 Task: Create a due date automation trigger when advanced on, 2 days after a card is due add fields without custom field "Resume" set to a date in this month at 11:00 AM.
Action: Mouse moved to (1108, 325)
Screenshot: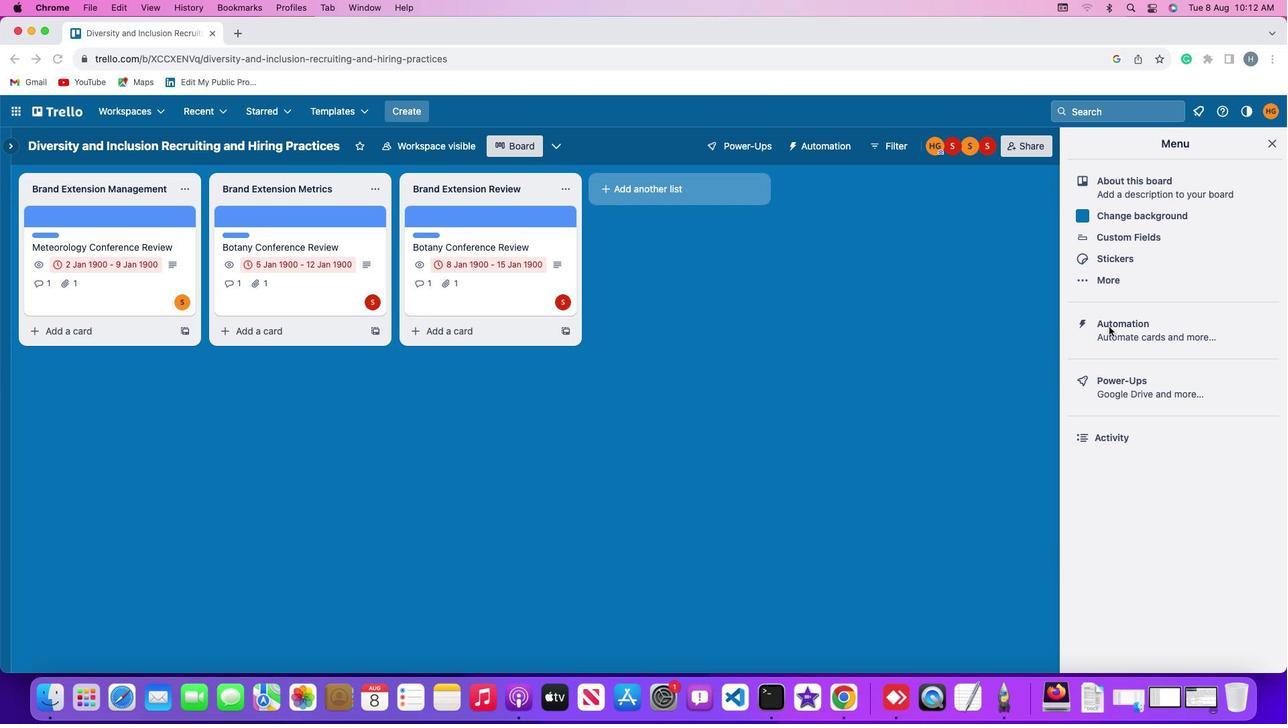 
Action: Mouse pressed left at (1108, 325)
Screenshot: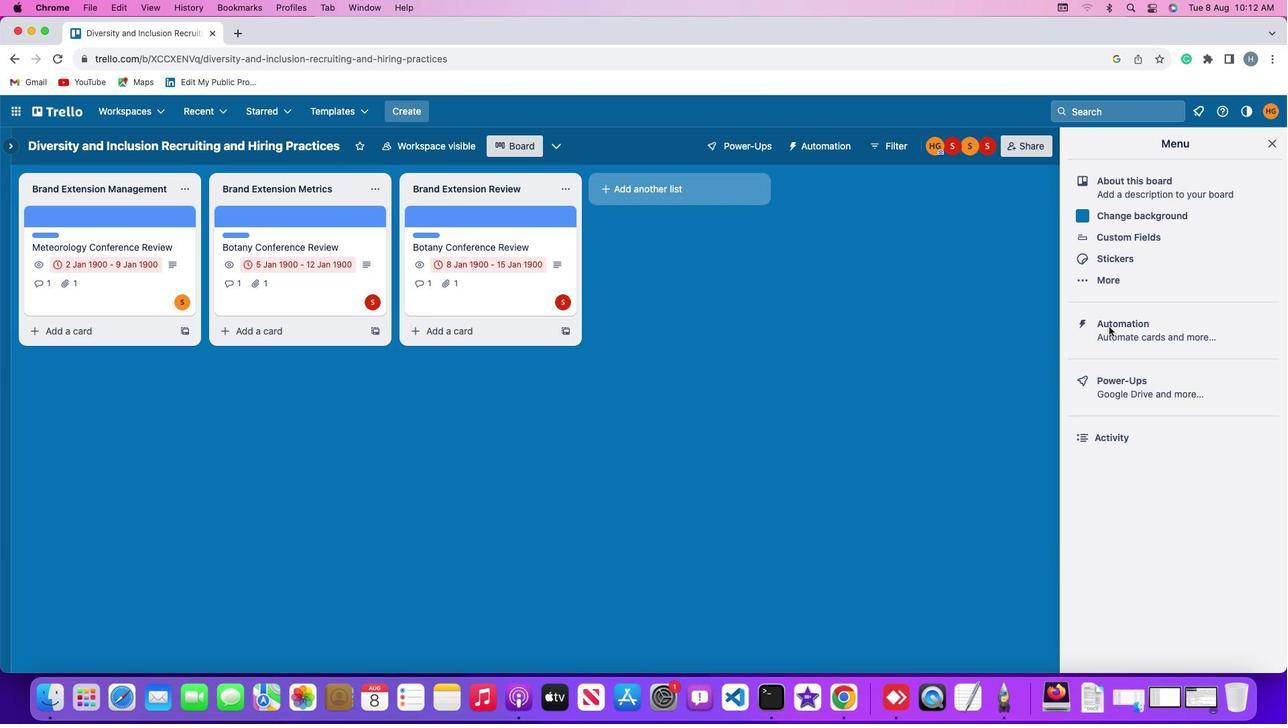 
Action: Mouse pressed left at (1108, 325)
Screenshot: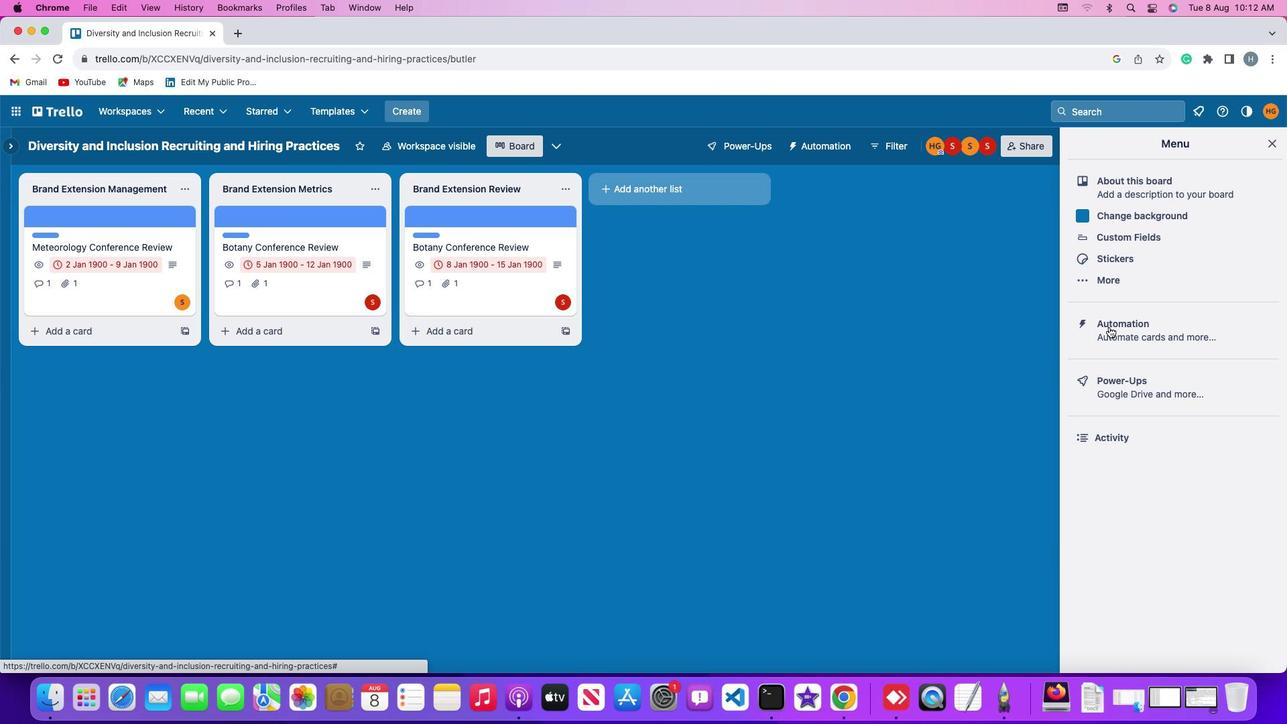 
Action: Mouse moved to (89, 310)
Screenshot: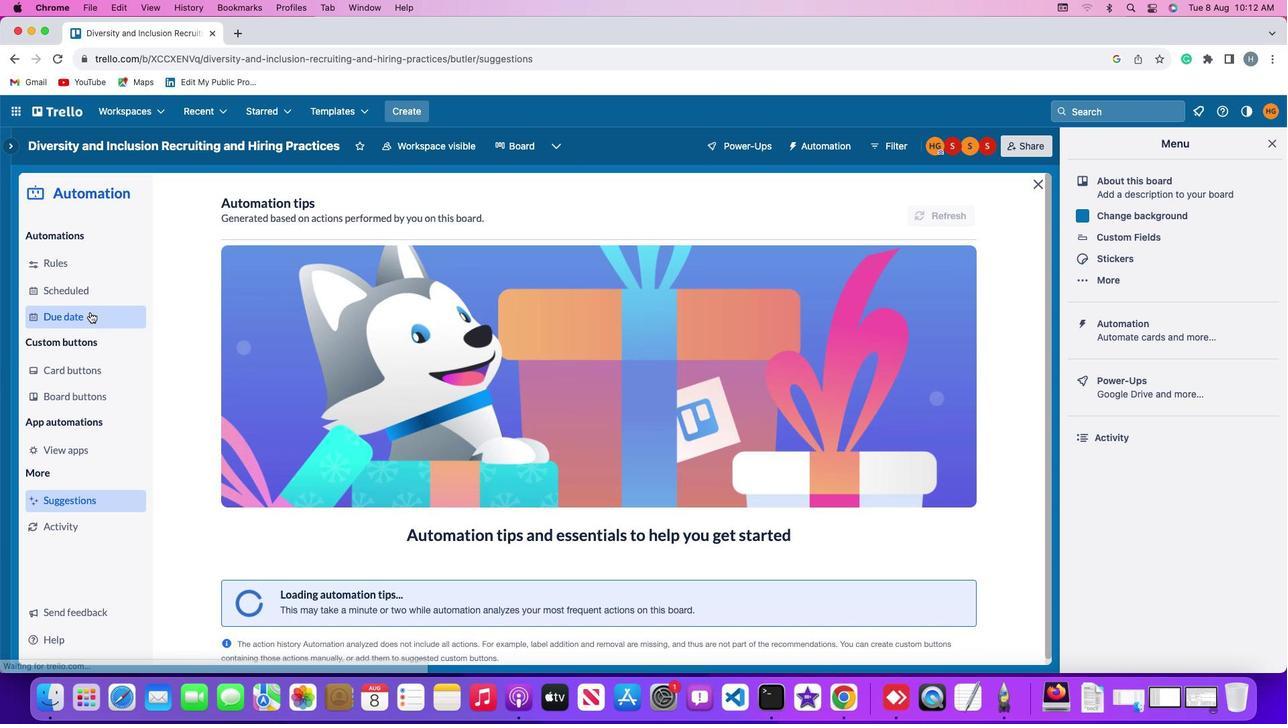 
Action: Mouse pressed left at (89, 310)
Screenshot: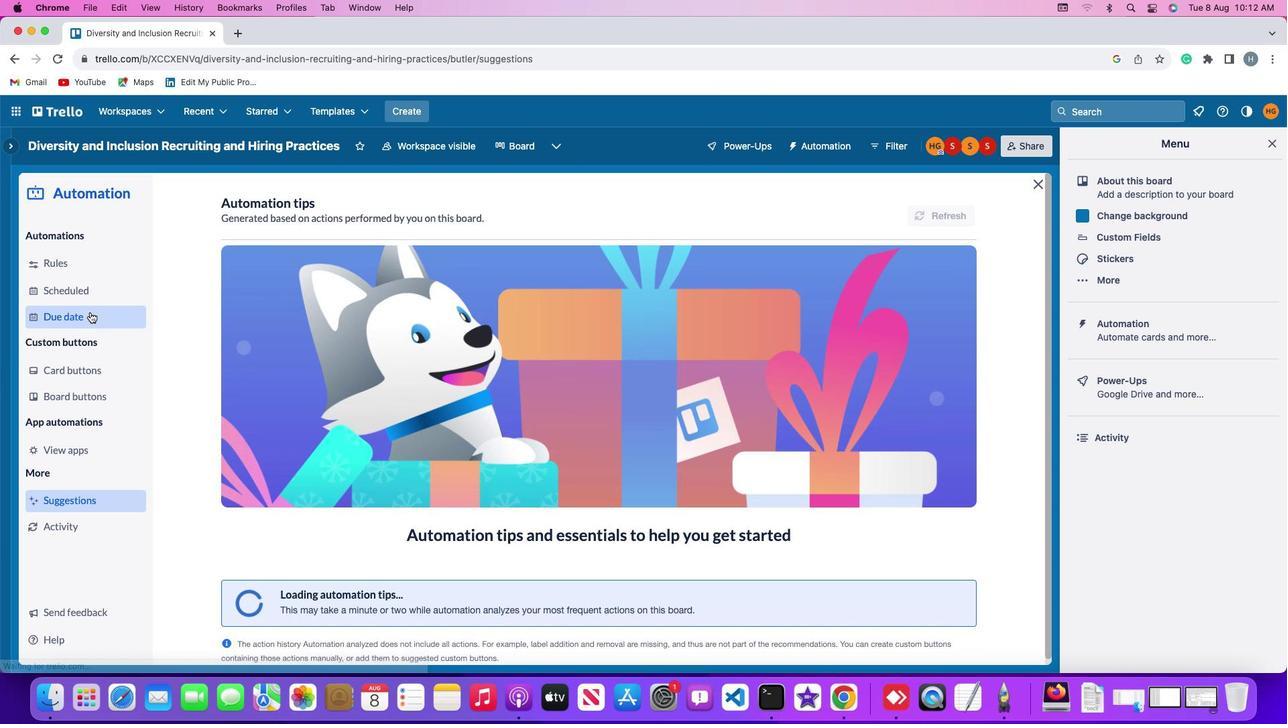 
Action: Mouse moved to (914, 204)
Screenshot: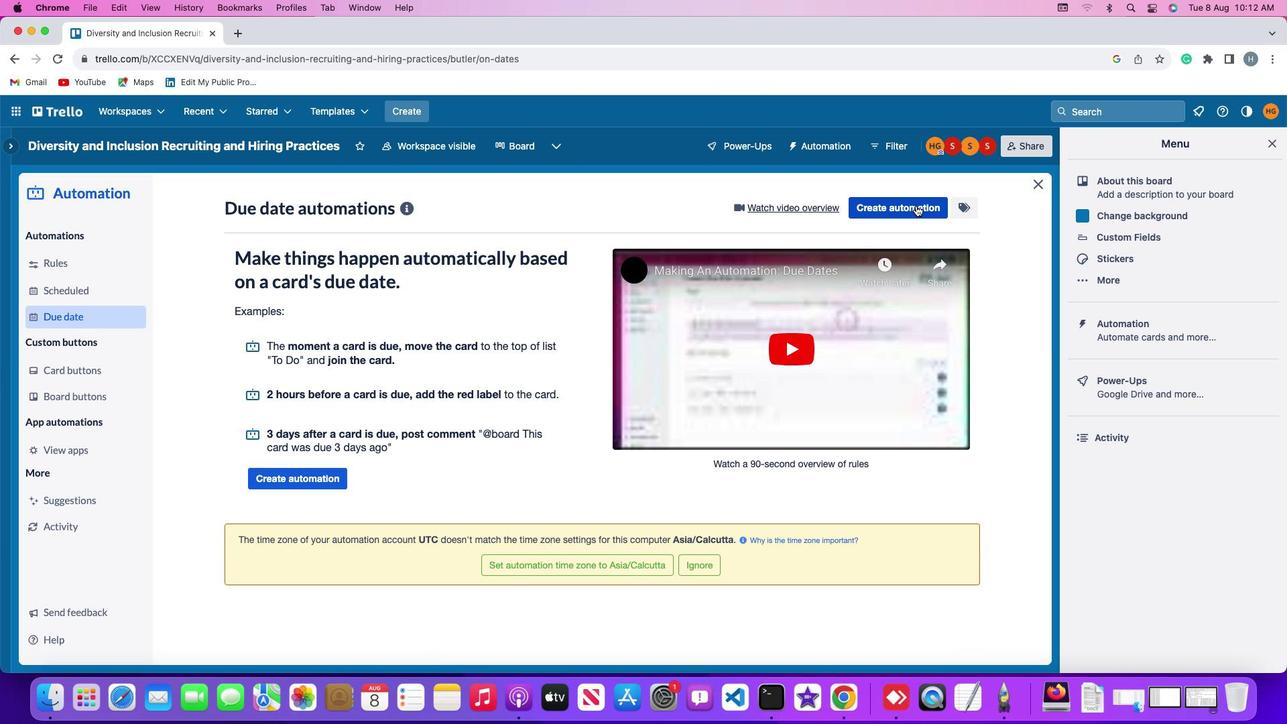 
Action: Mouse pressed left at (914, 204)
Screenshot: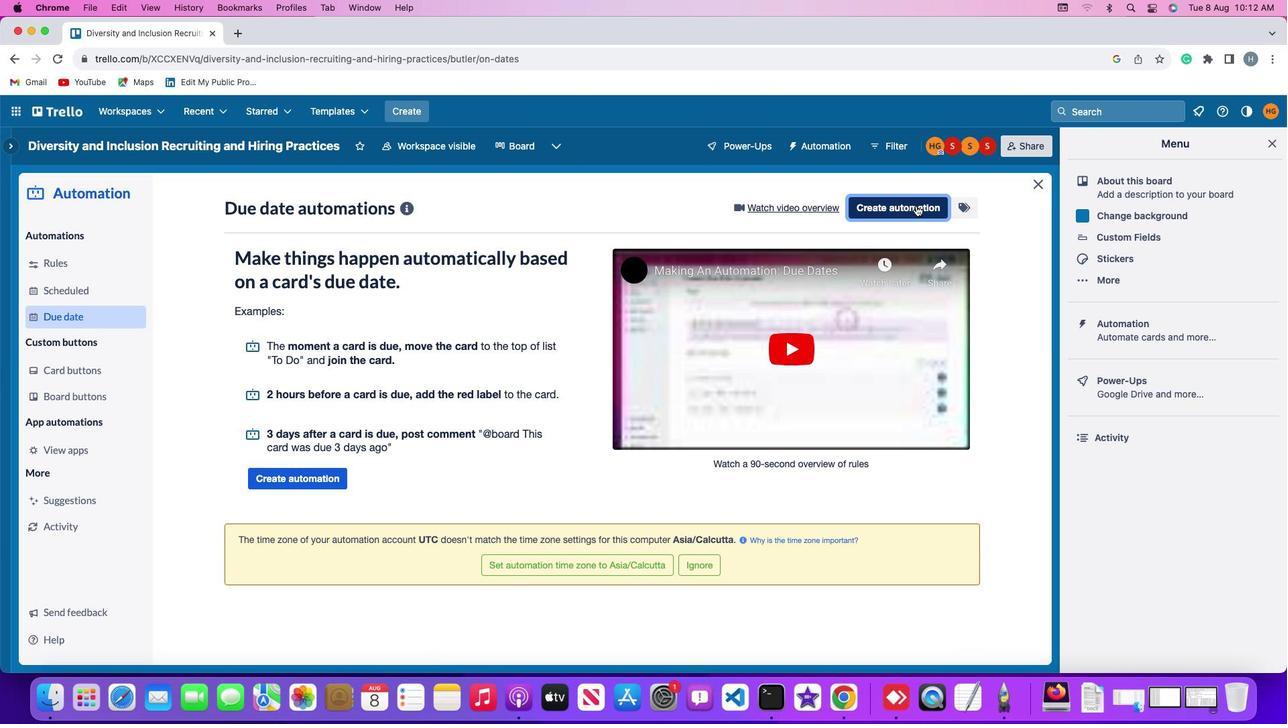 
Action: Mouse moved to (383, 335)
Screenshot: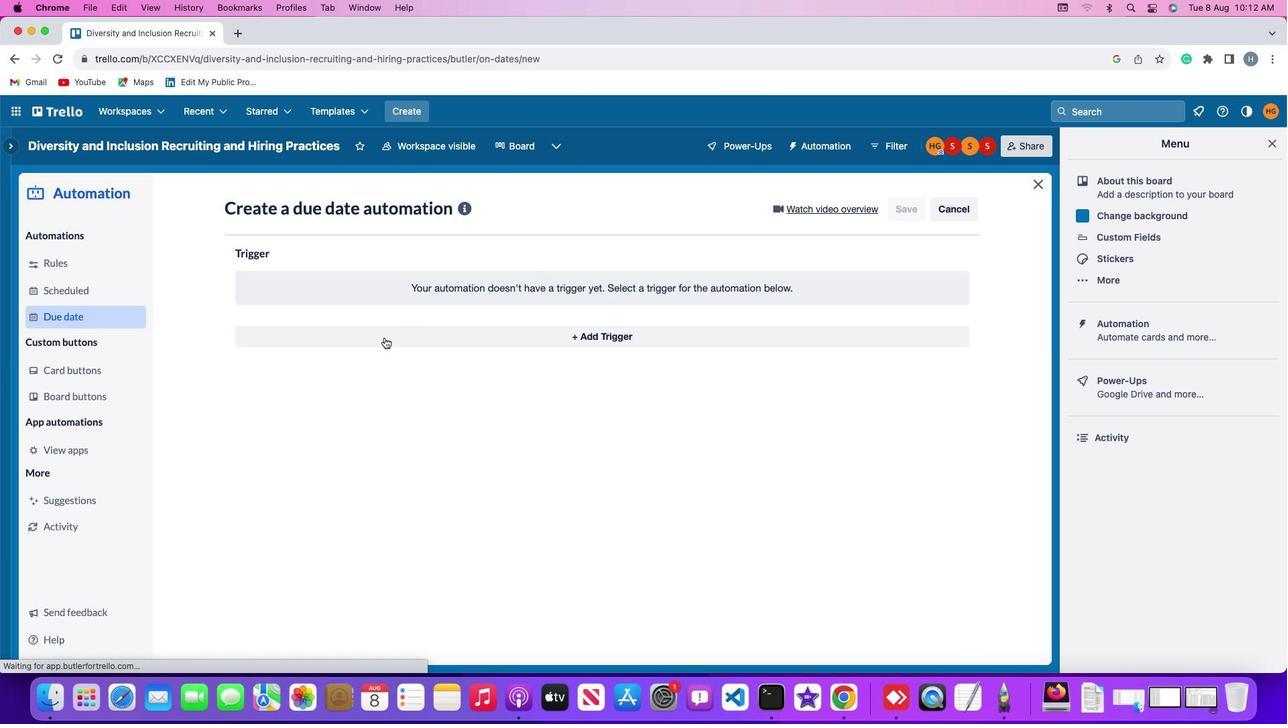 
Action: Mouse pressed left at (383, 335)
Screenshot: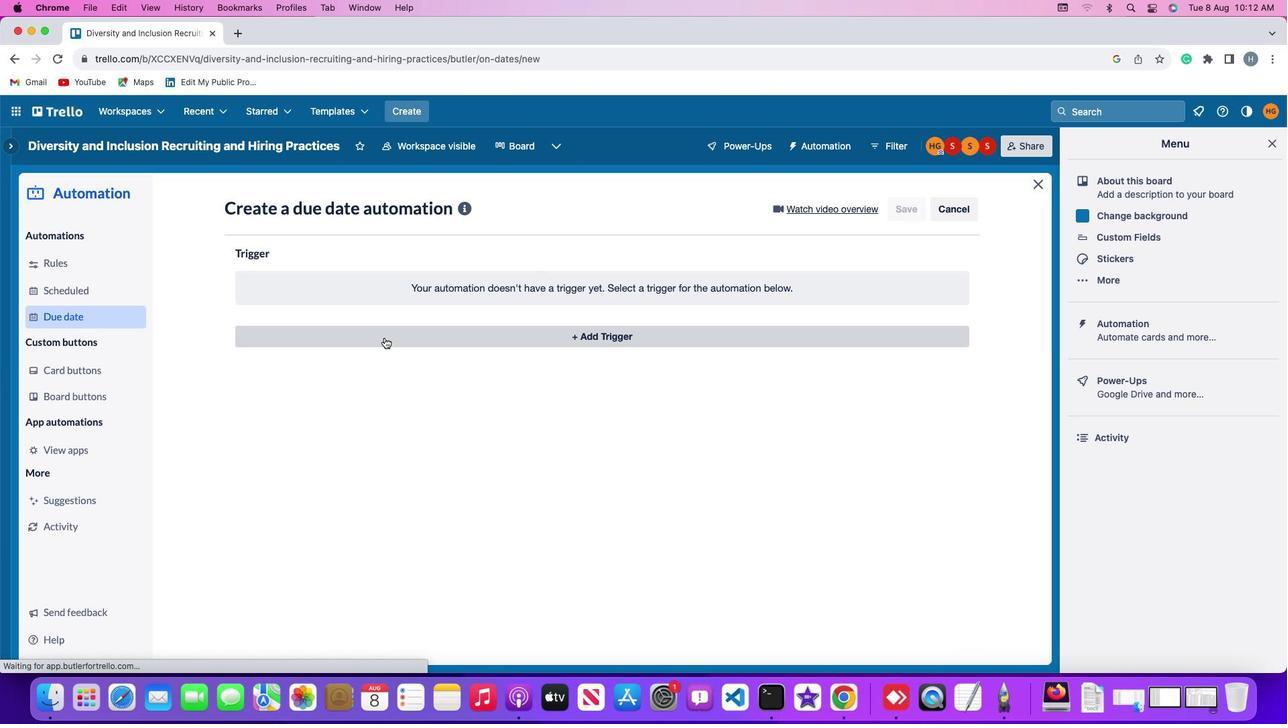 
Action: Mouse moved to (265, 537)
Screenshot: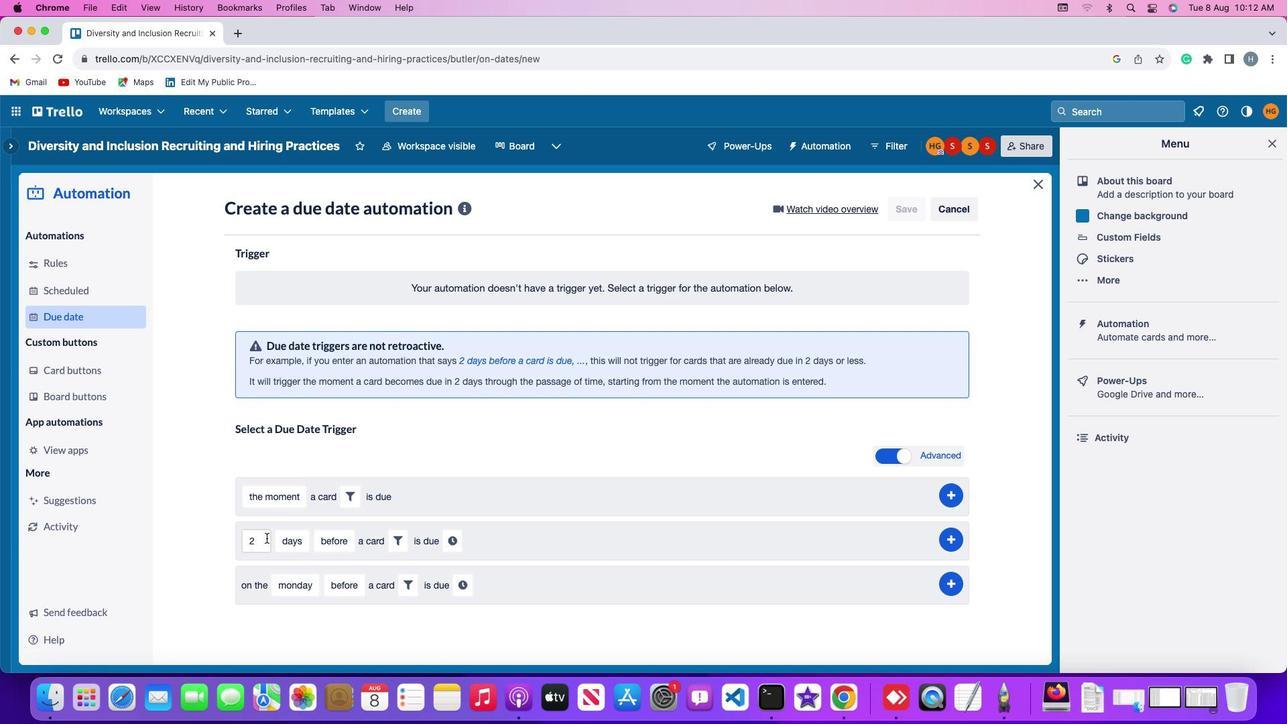 
Action: Mouse pressed left at (265, 537)
Screenshot: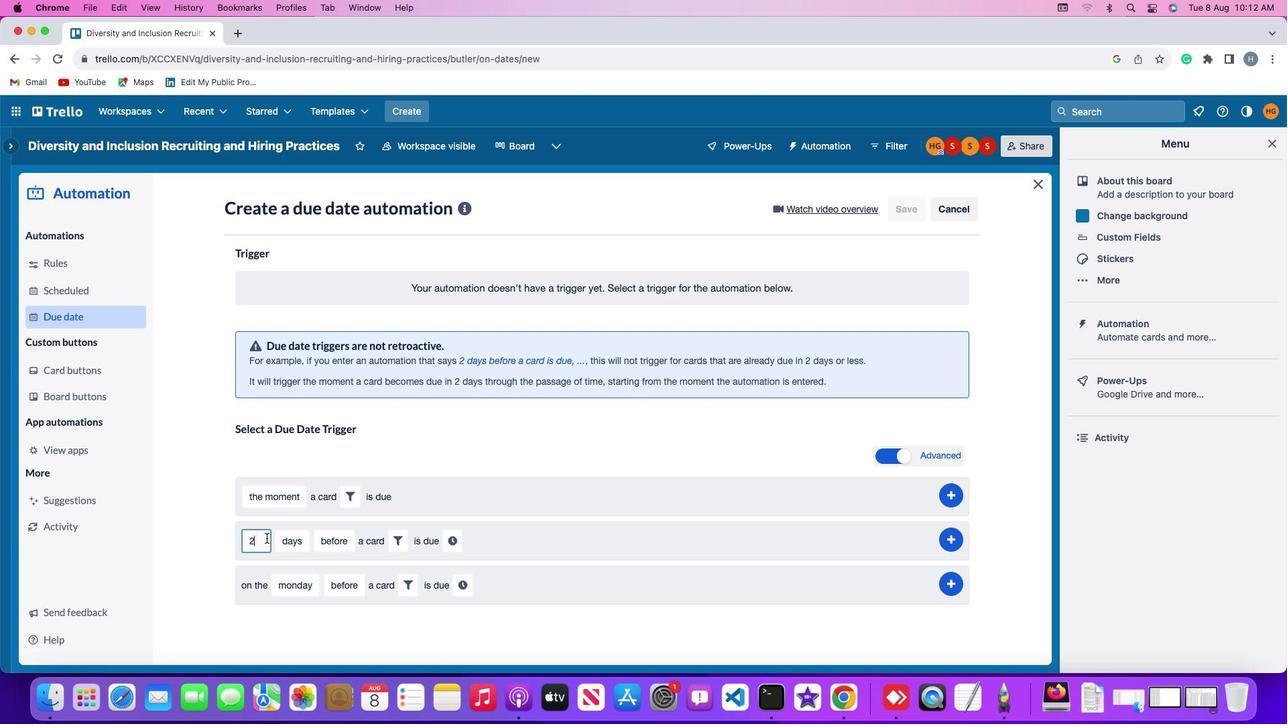 
Action: Key pressed Key.backspace'2'
Screenshot: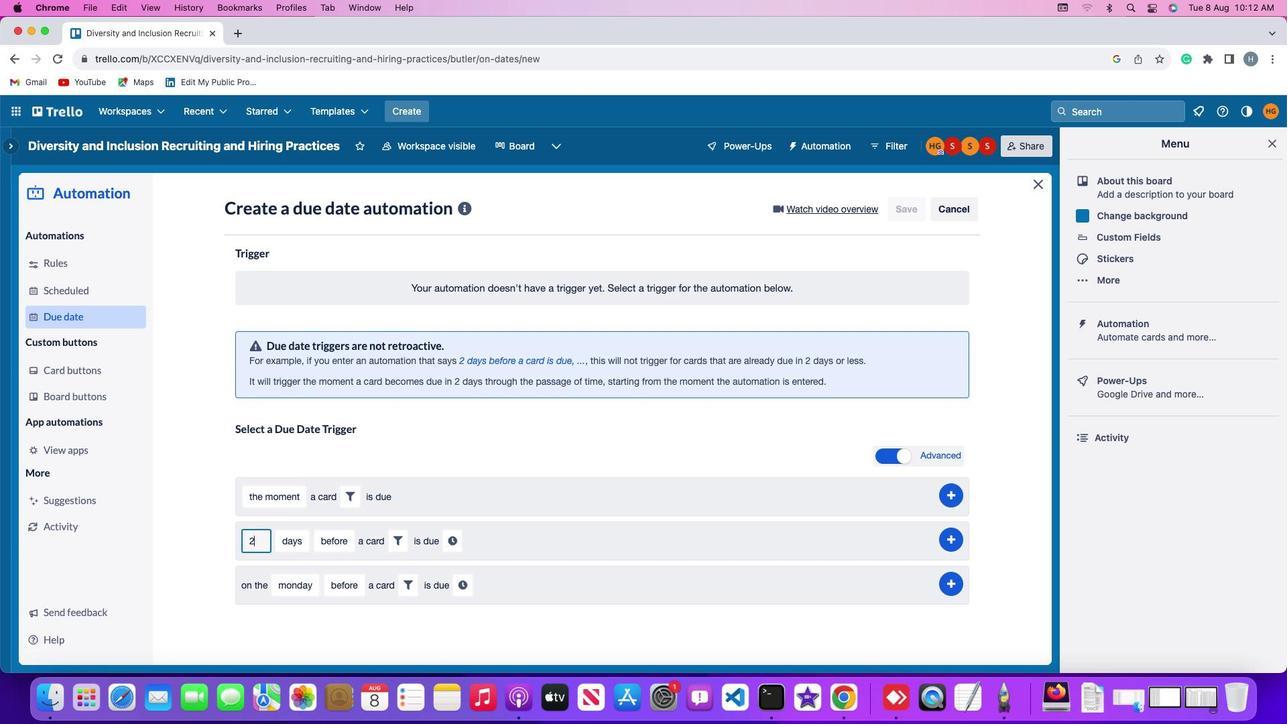 
Action: Mouse moved to (297, 543)
Screenshot: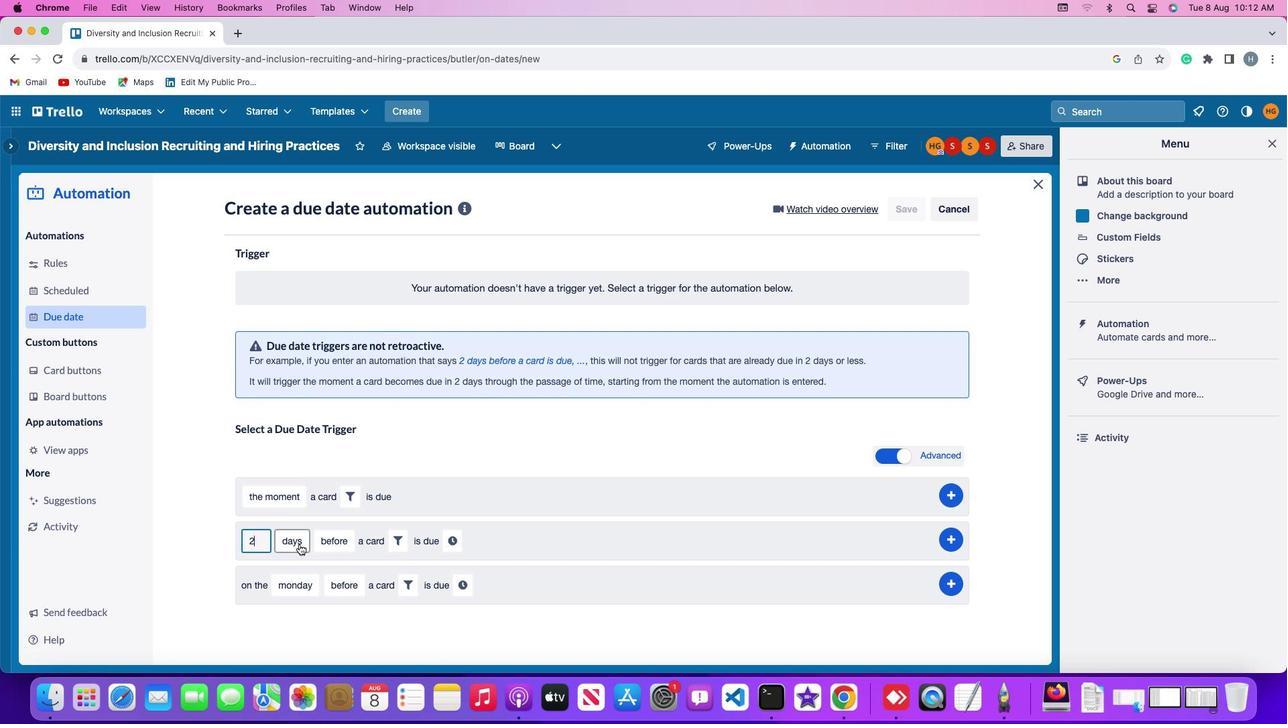 
Action: Mouse pressed left at (297, 543)
Screenshot: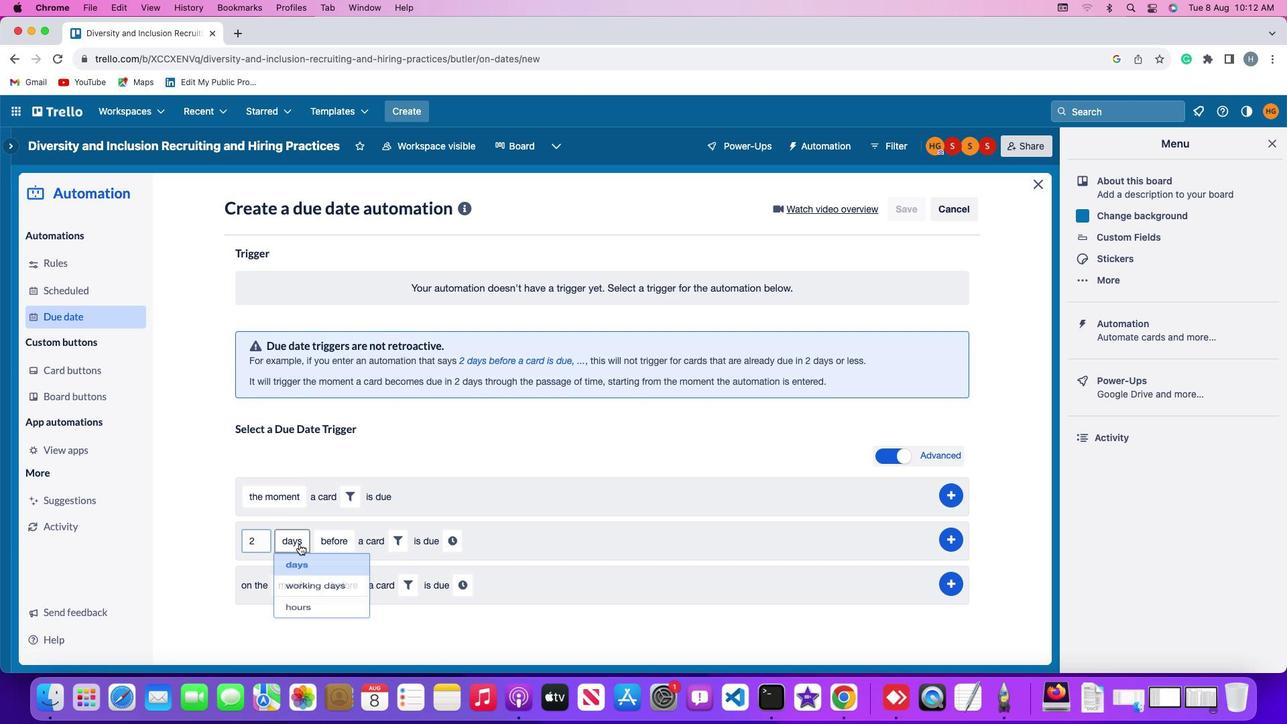 
Action: Mouse moved to (307, 571)
Screenshot: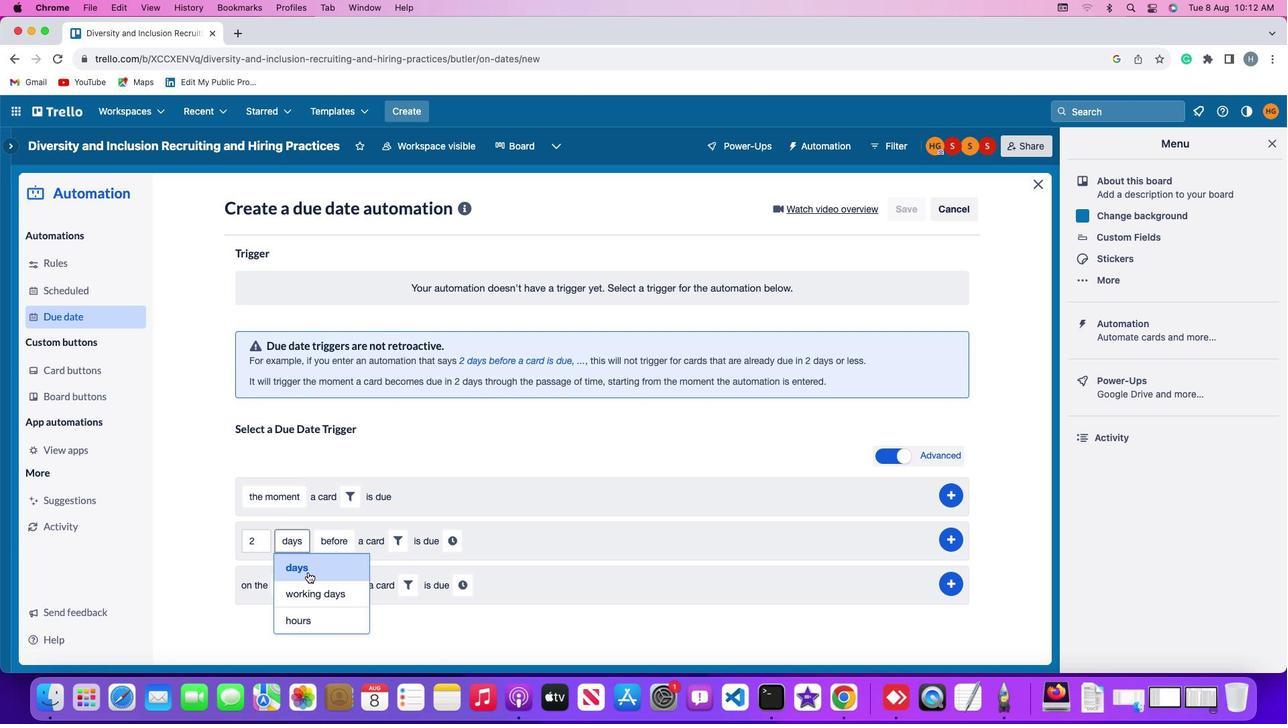 
Action: Mouse pressed left at (307, 571)
Screenshot: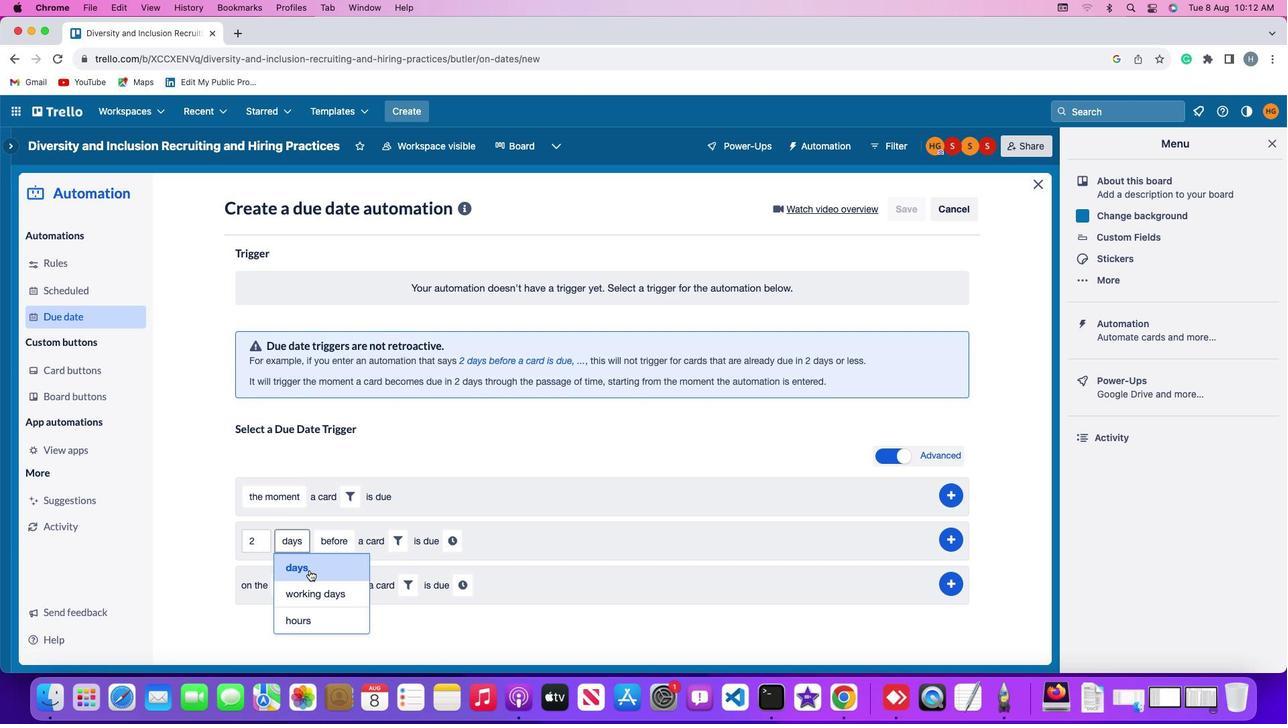 
Action: Mouse moved to (337, 545)
Screenshot: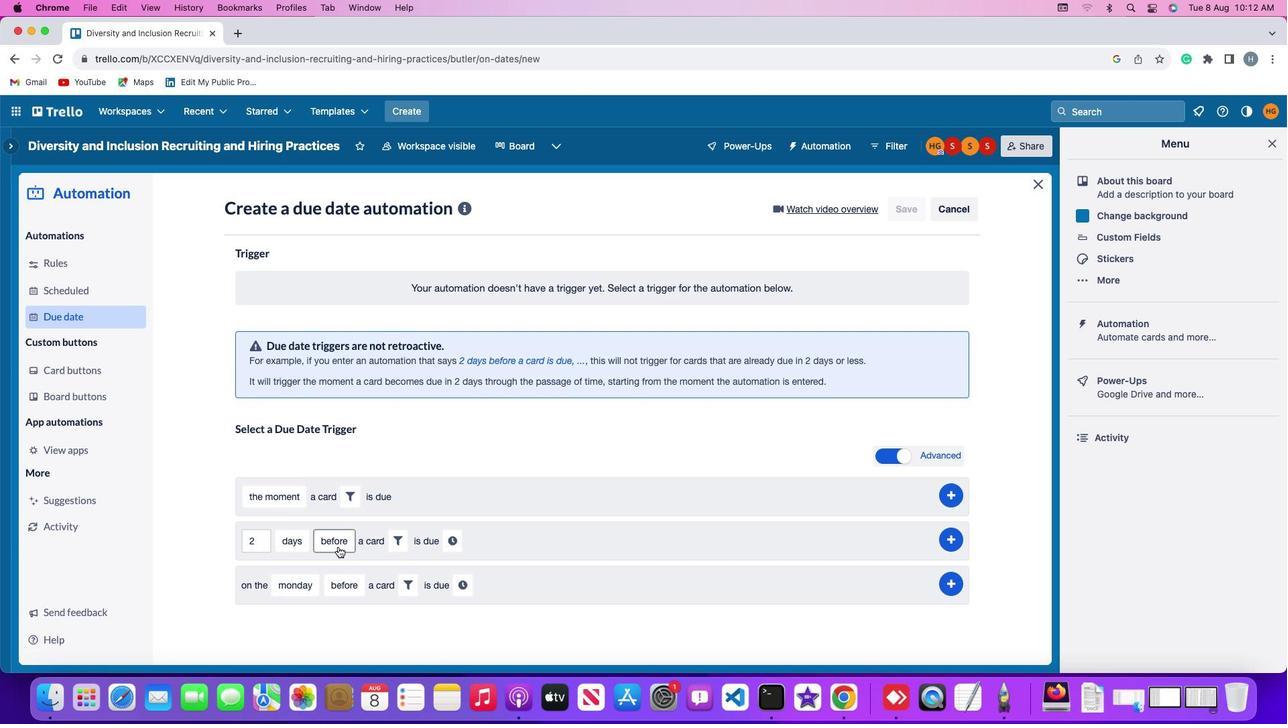 
Action: Mouse pressed left at (337, 545)
Screenshot: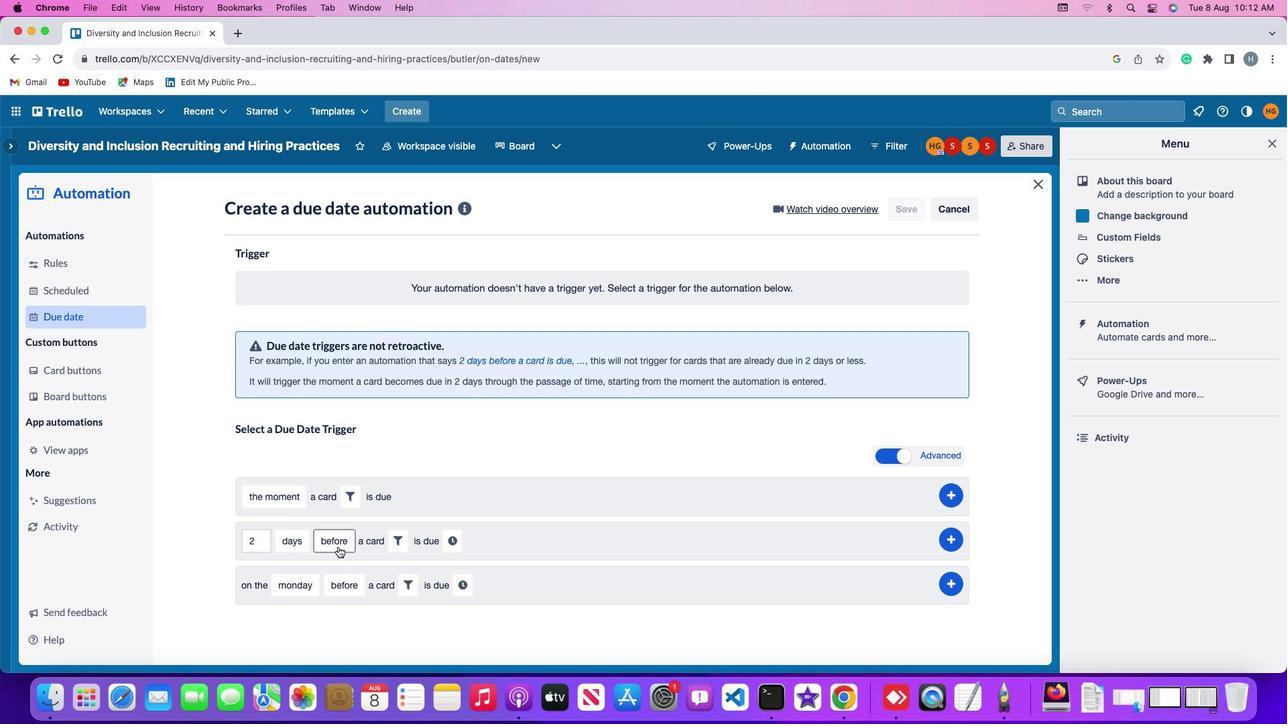 
Action: Mouse moved to (333, 599)
Screenshot: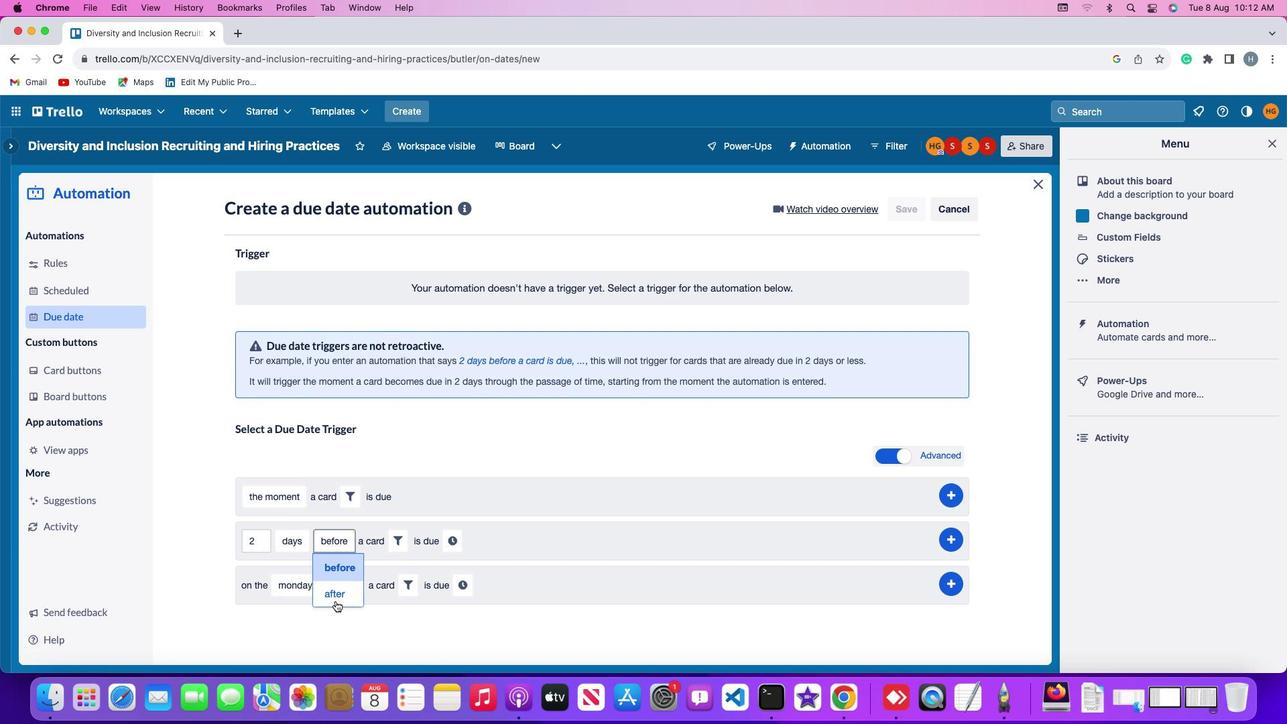 
Action: Mouse pressed left at (333, 599)
Screenshot: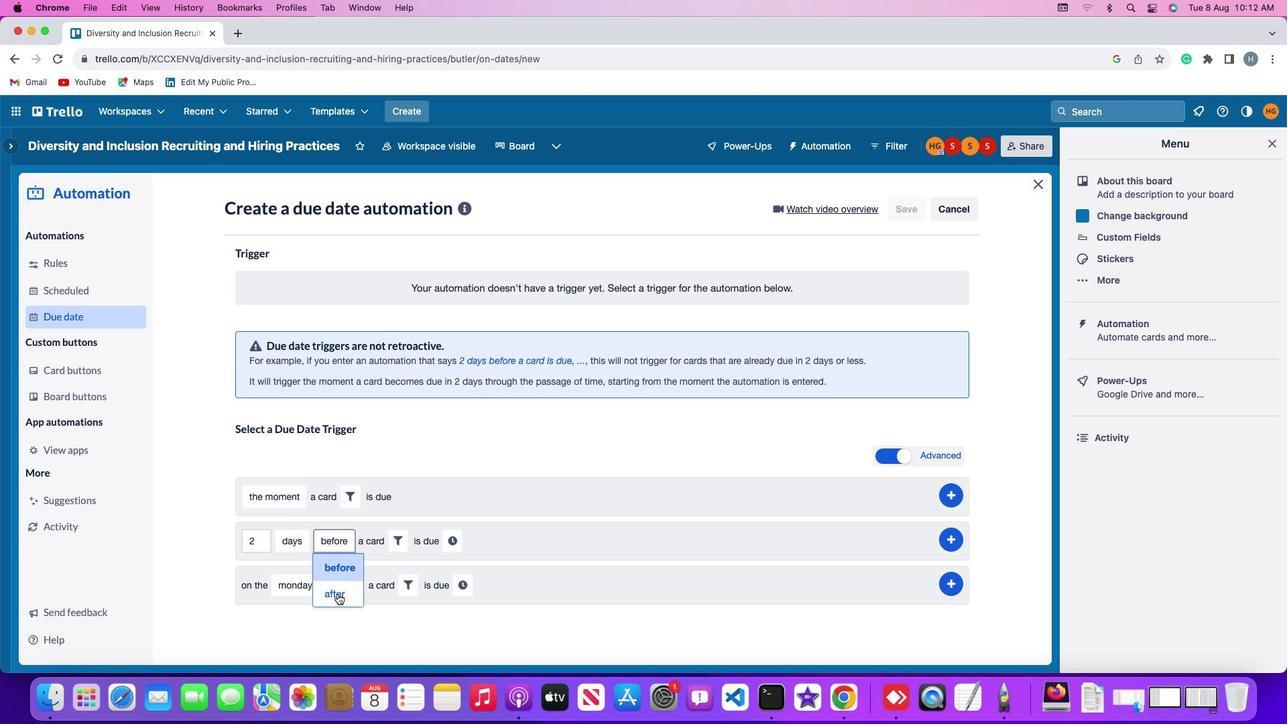 
Action: Mouse moved to (387, 542)
Screenshot: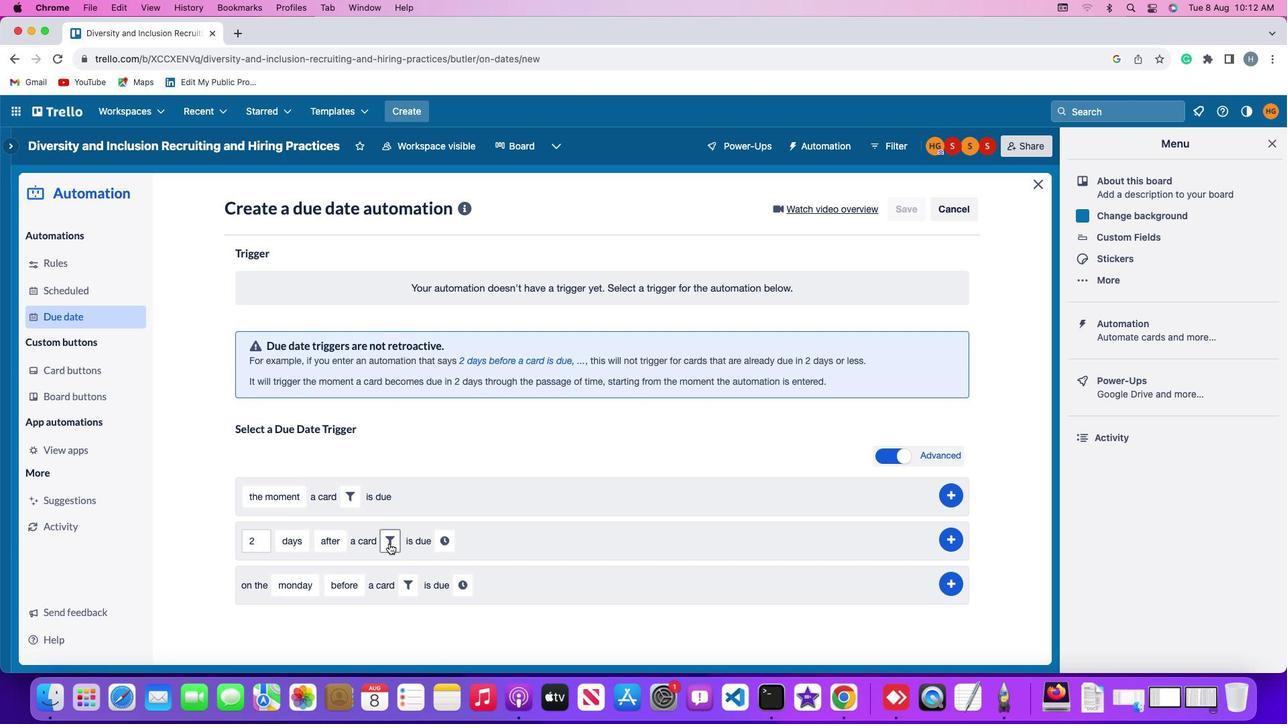 
Action: Mouse pressed left at (387, 542)
Screenshot: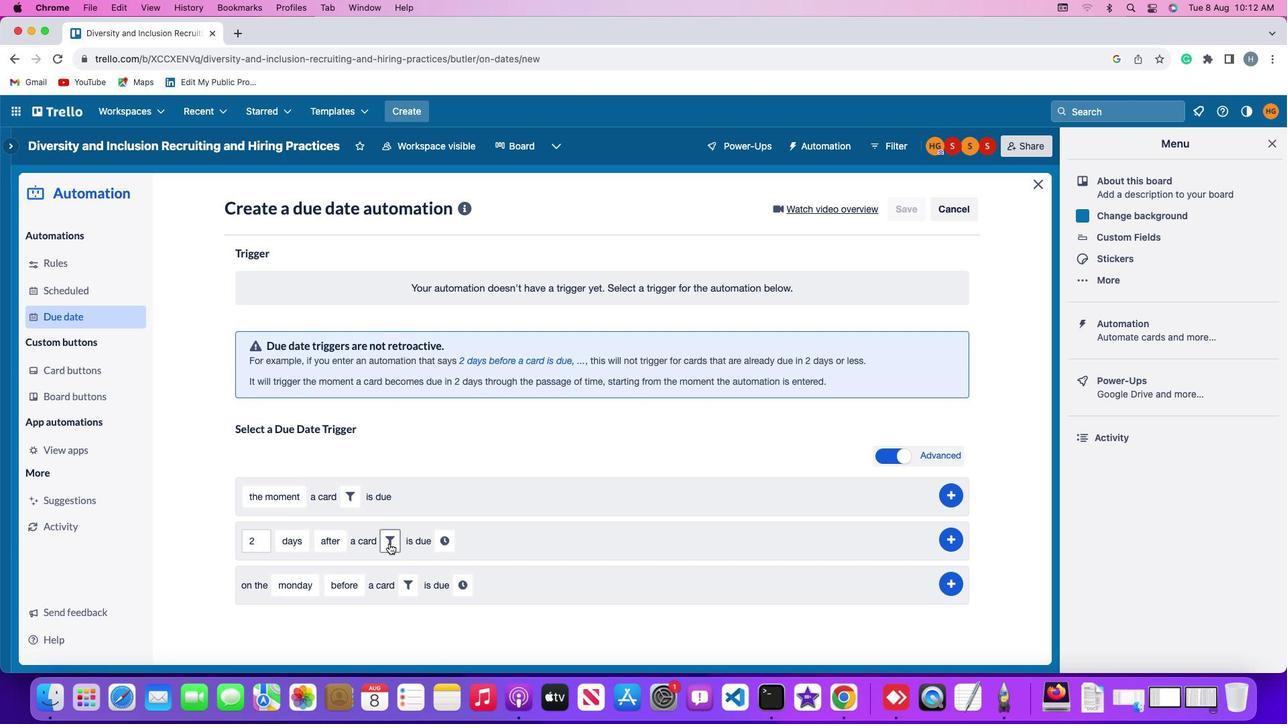 
Action: Mouse moved to (616, 584)
Screenshot: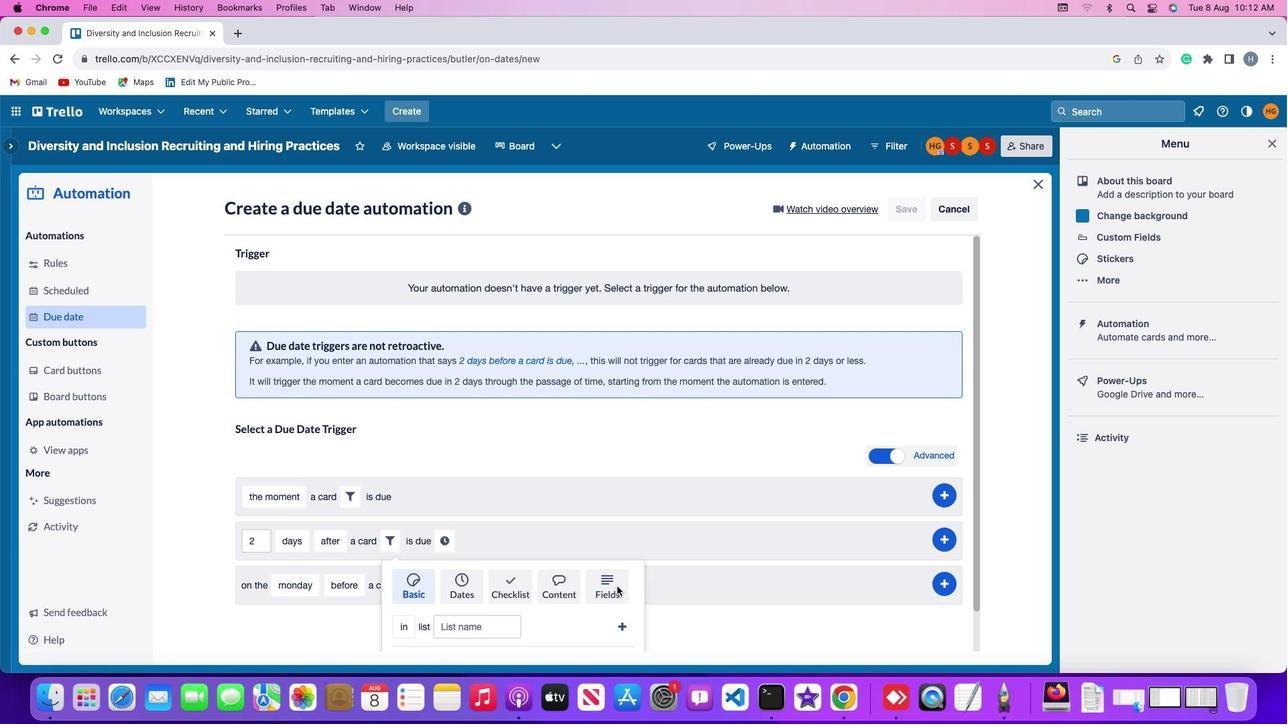 
Action: Mouse pressed left at (616, 584)
Screenshot: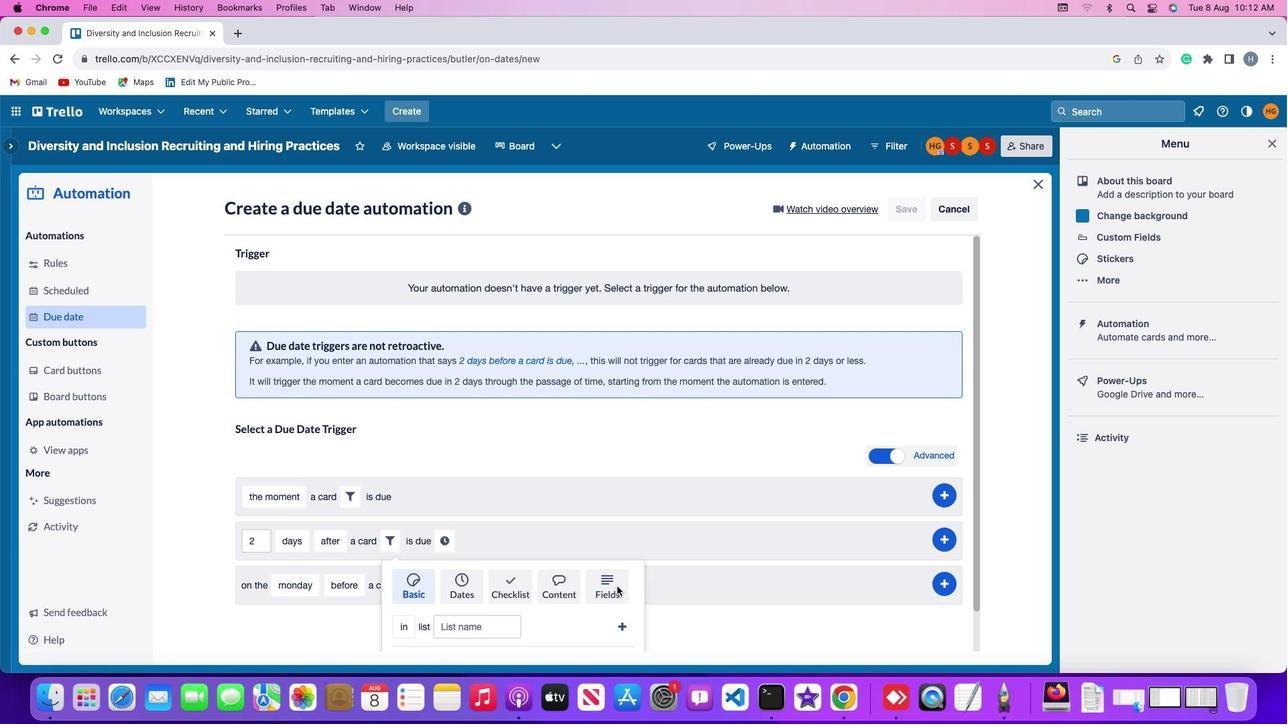 
Action: Mouse moved to (321, 618)
Screenshot: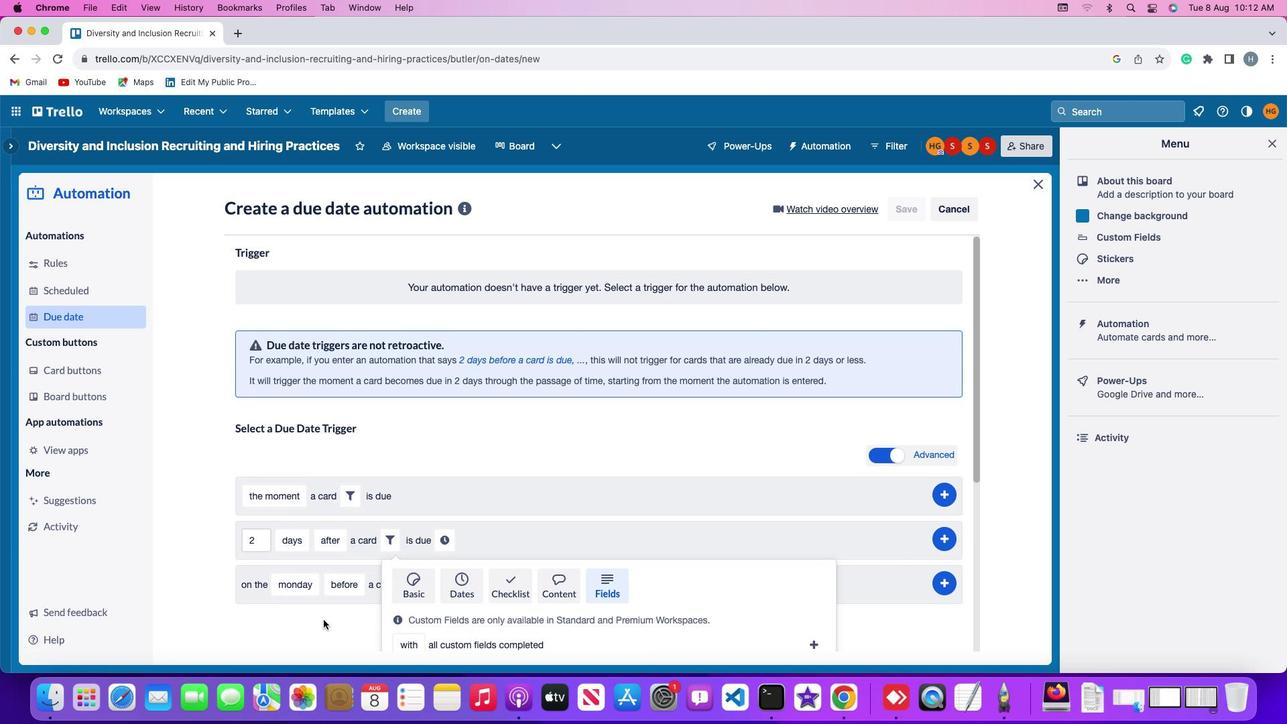 
Action: Mouse scrolled (321, 618) with delta (0, -1)
Screenshot: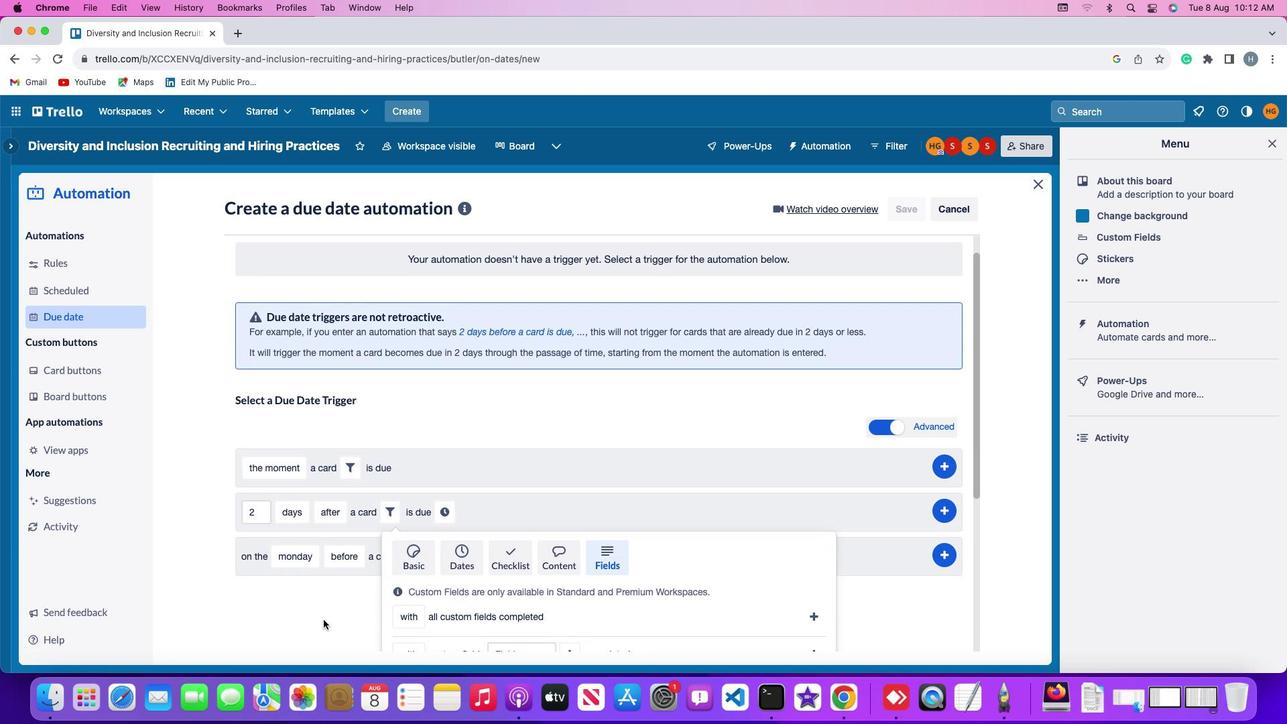 
Action: Mouse scrolled (321, 618) with delta (0, -1)
Screenshot: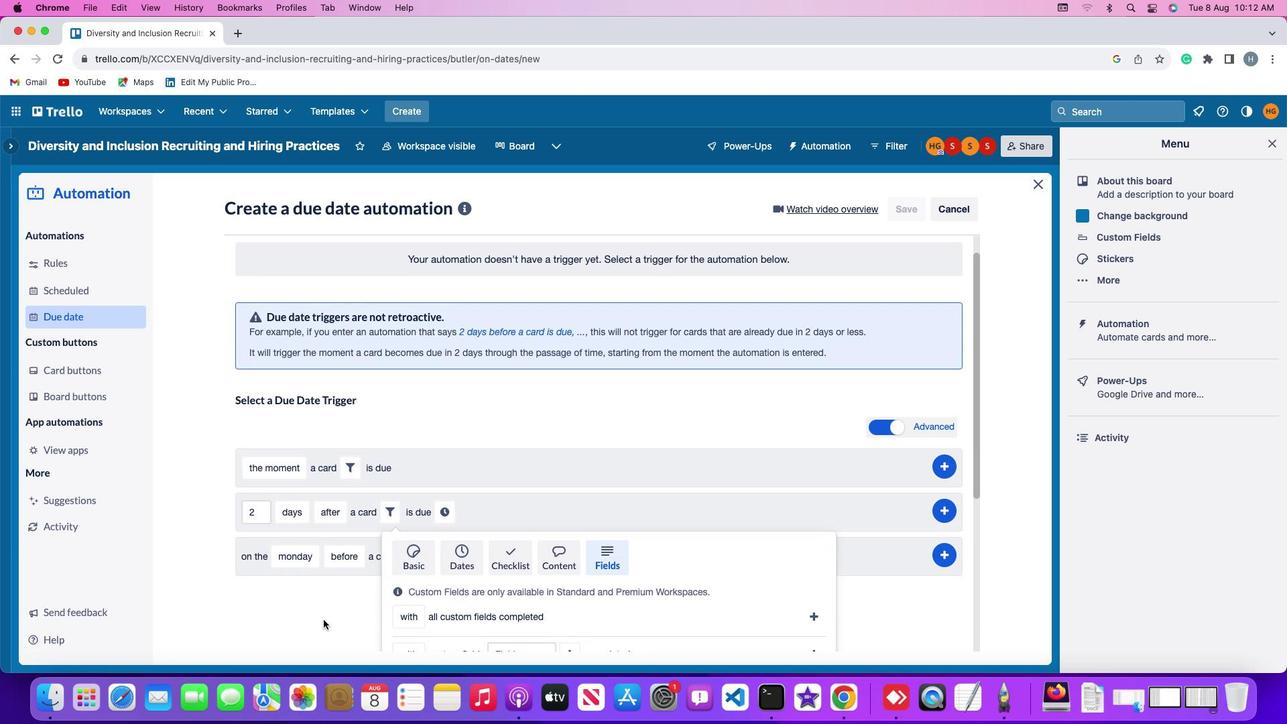 
Action: Mouse scrolled (321, 618) with delta (0, -3)
Screenshot: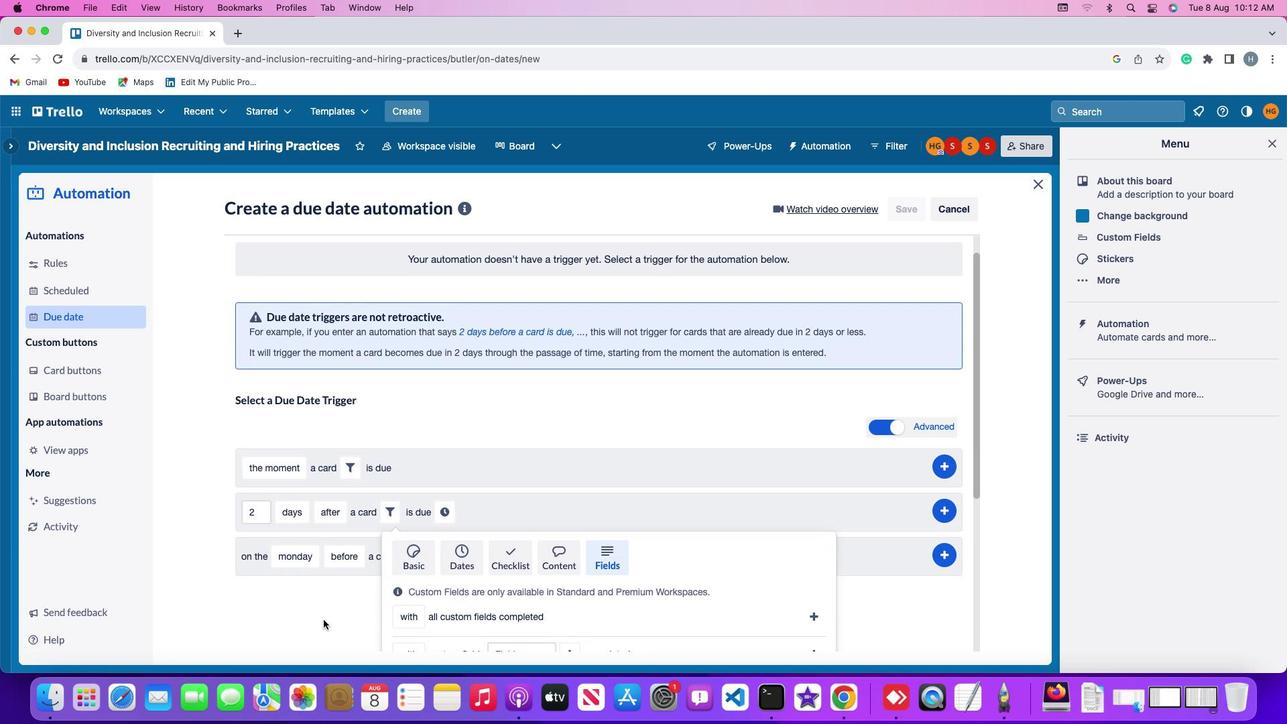 
Action: Mouse scrolled (321, 618) with delta (0, -4)
Screenshot: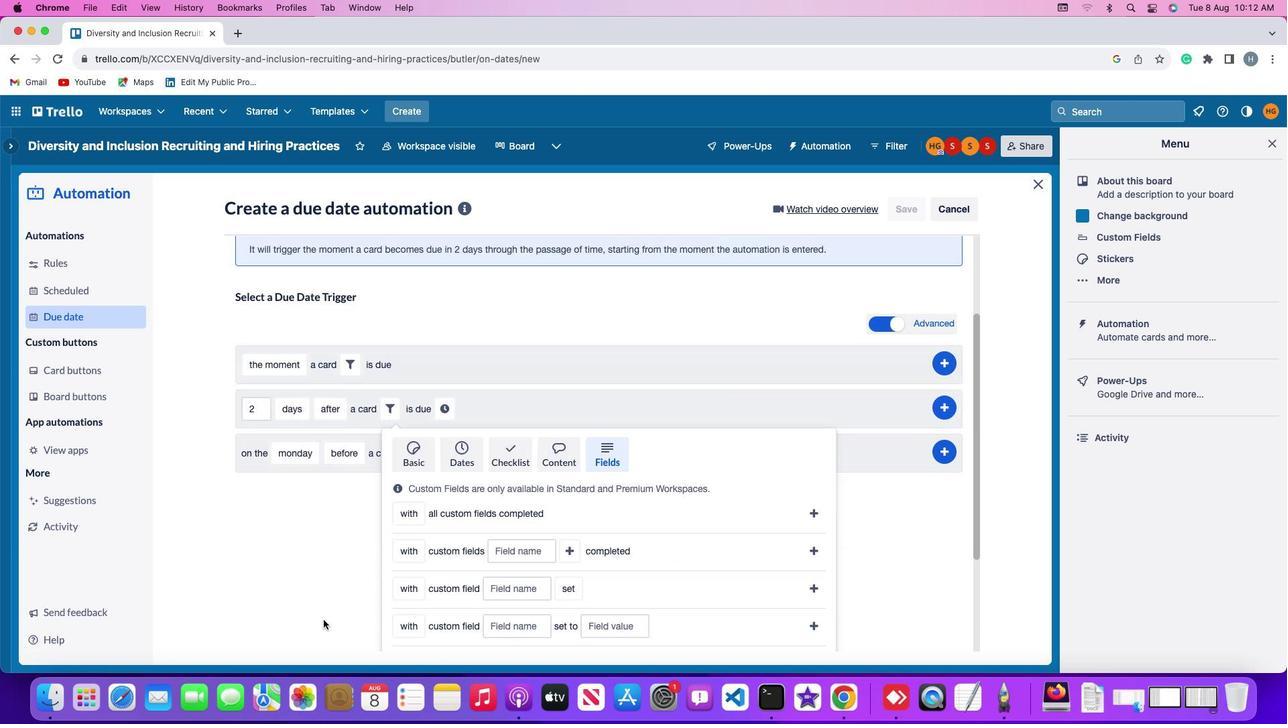 
Action: Mouse scrolled (321, 618) with delta (0, -4)
Screenshot: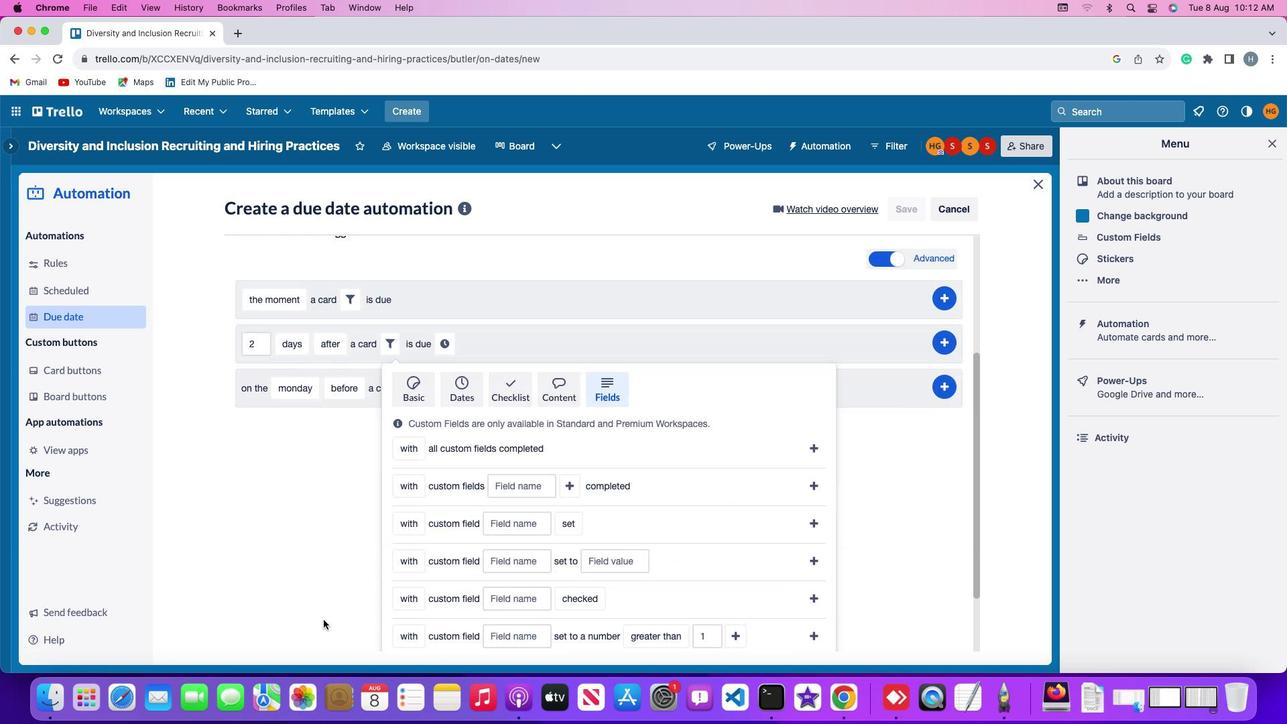 
Action: Mouse scrolled (321, 618) with delta (0, -1)
Screenshot: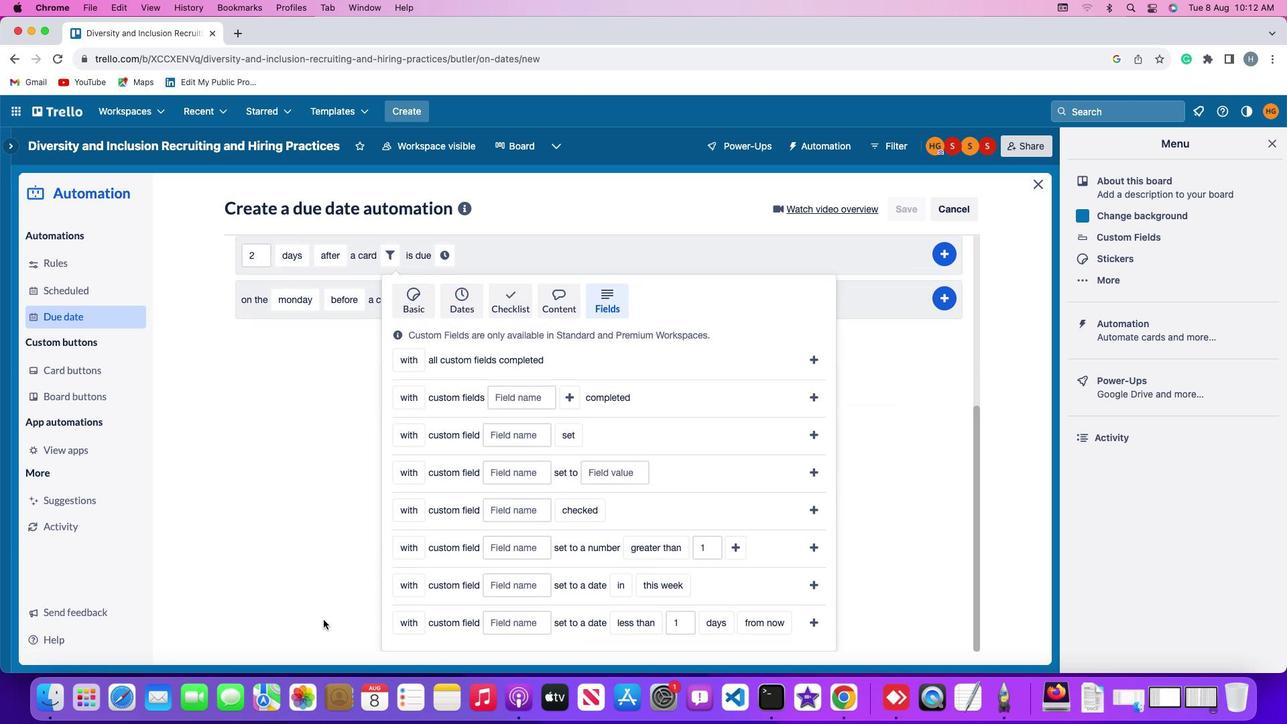 
Action: Mouse scrolled (321, 618) with delta (0, -1)
Screenshot: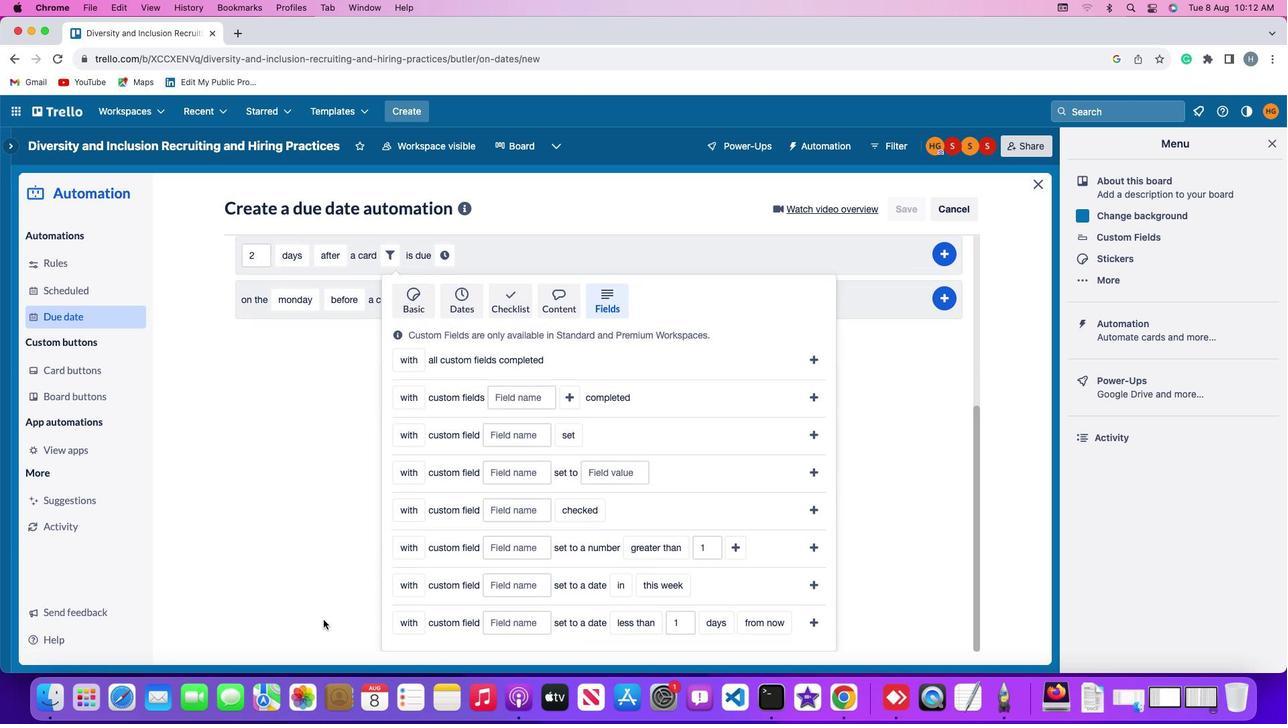 
Action: Mouse scrolled (321, 618) with delta (0, -3)
Screenshot: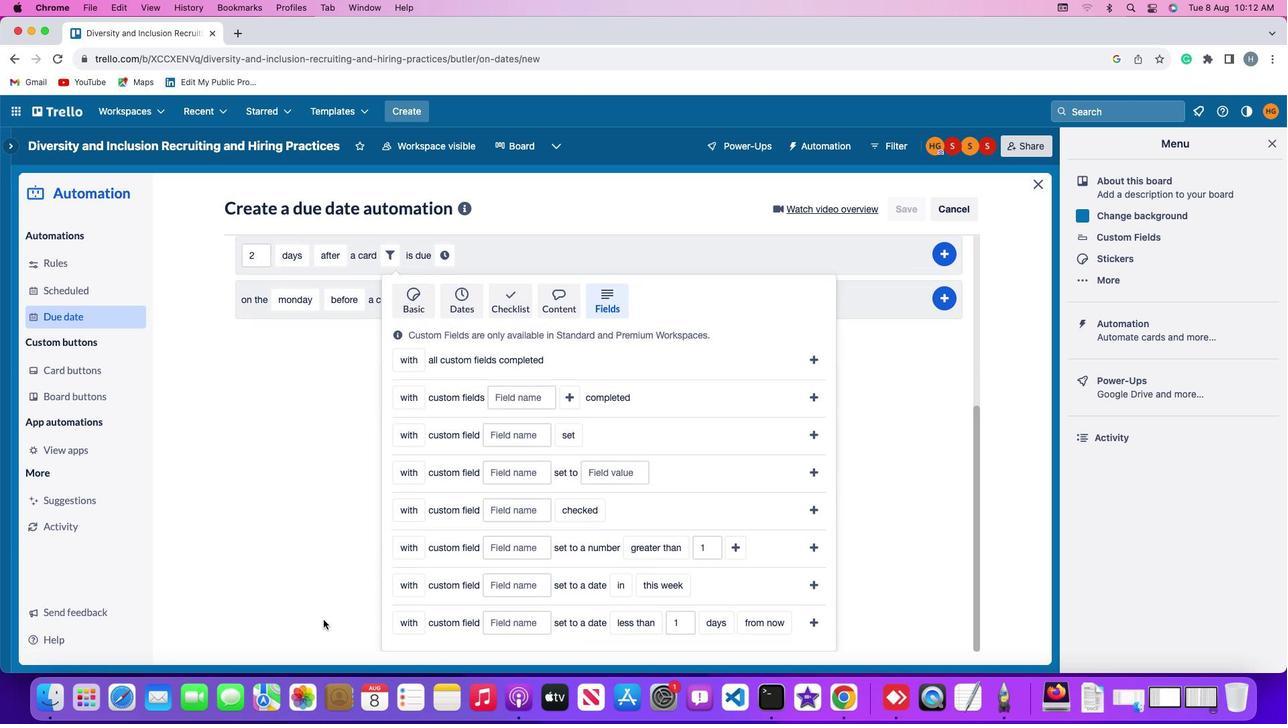 
Action: Mouse scrolled (321, 618) with delta (0, -4)
Screenshot: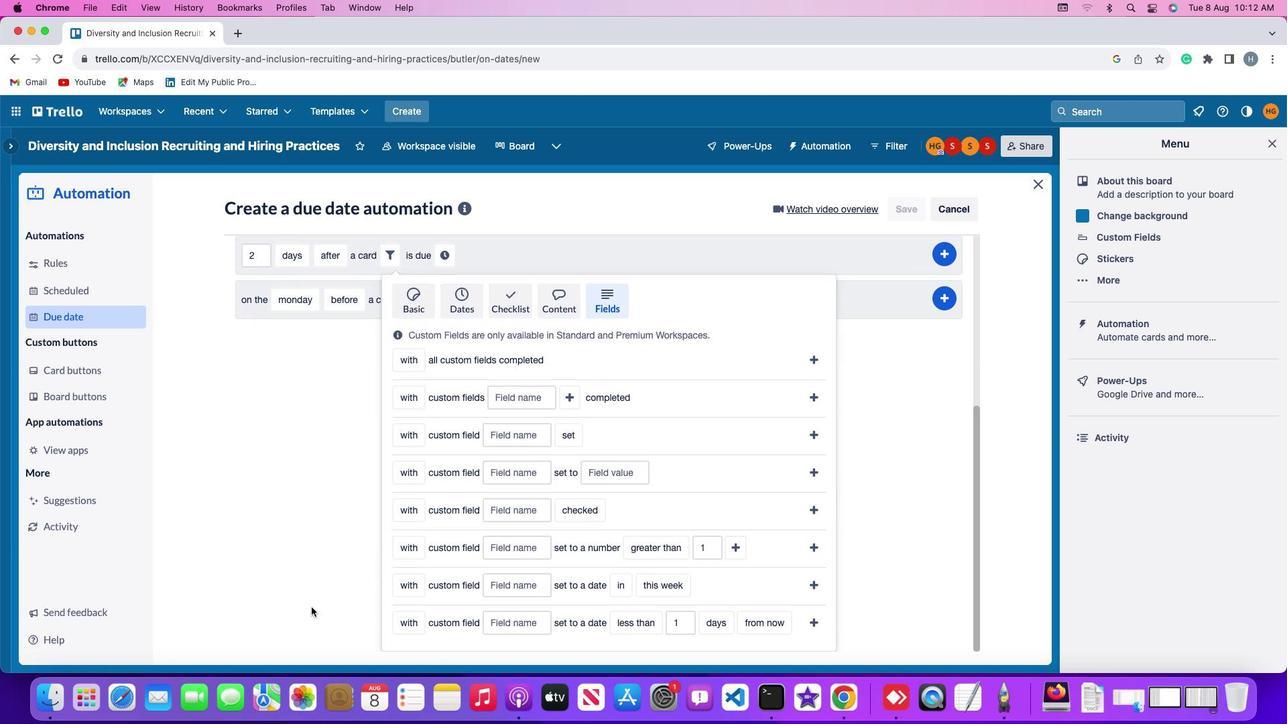 
Action: Mouse scrolled (321, 618) with delta (0, -4)
Screenshot: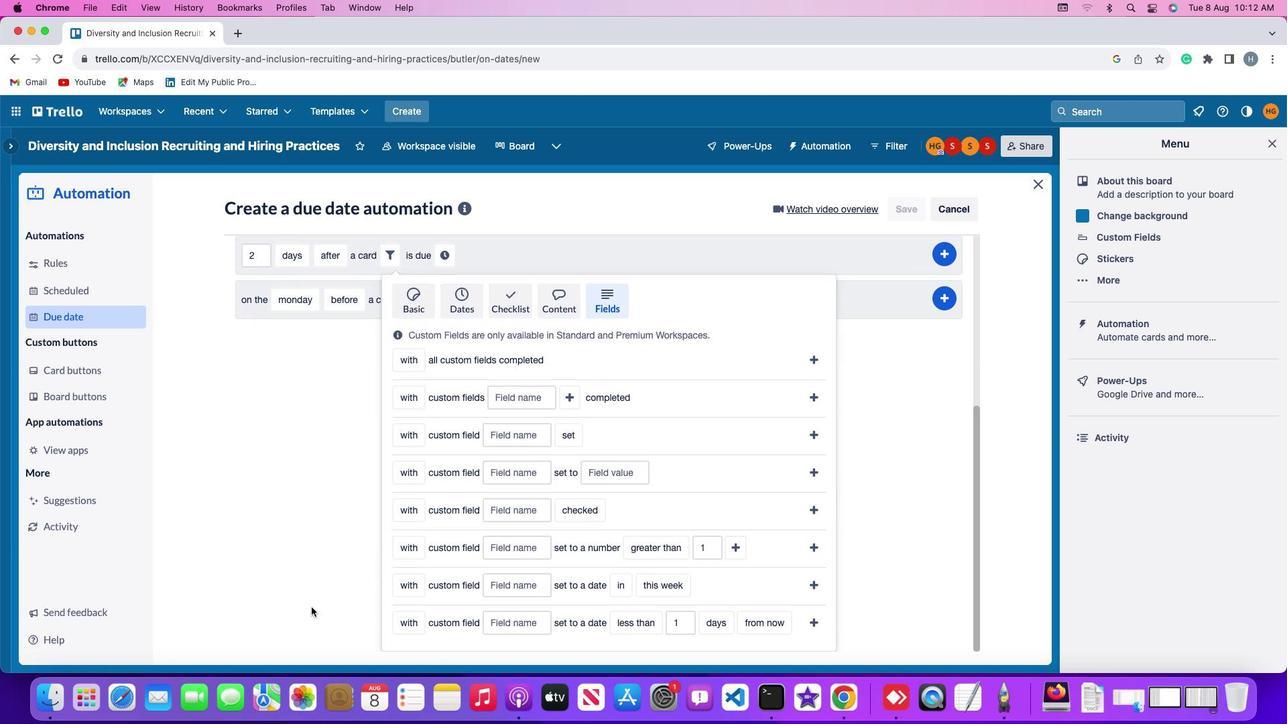 
Action: Mouse moved to (409, 582)
Screenshot: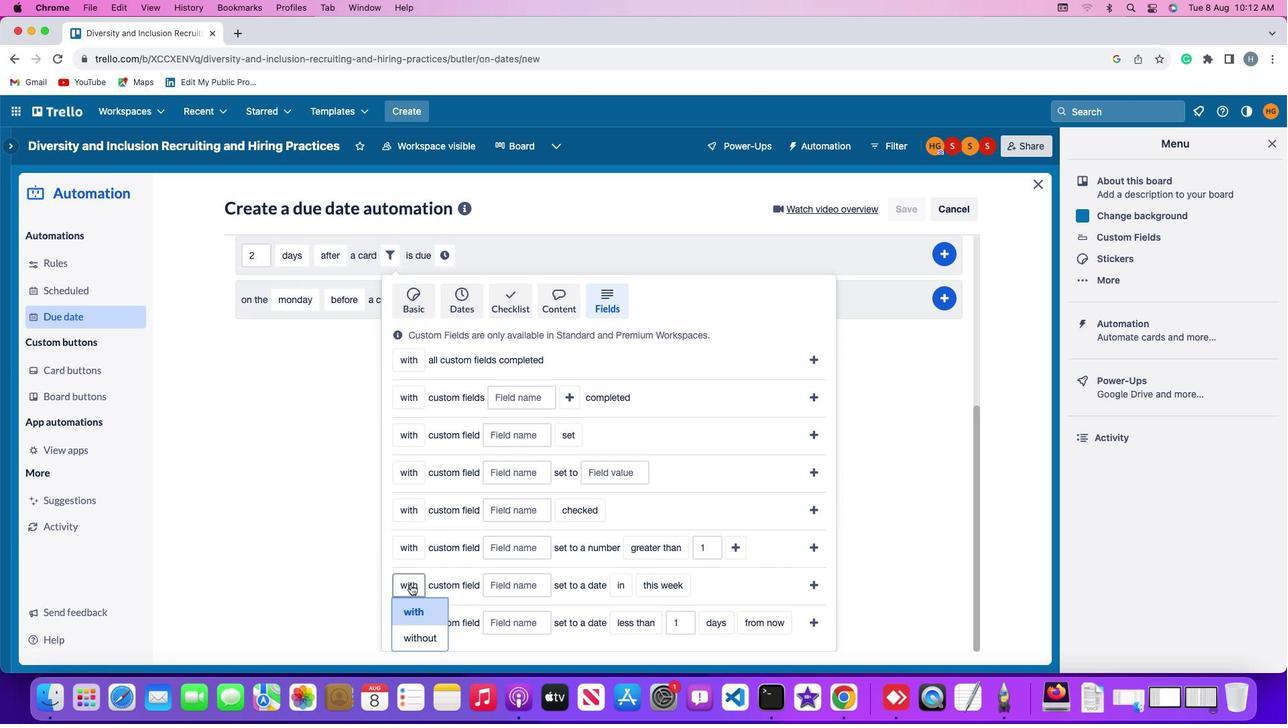 
Action: Mouse pressed left at (409, 582)
Screenshot: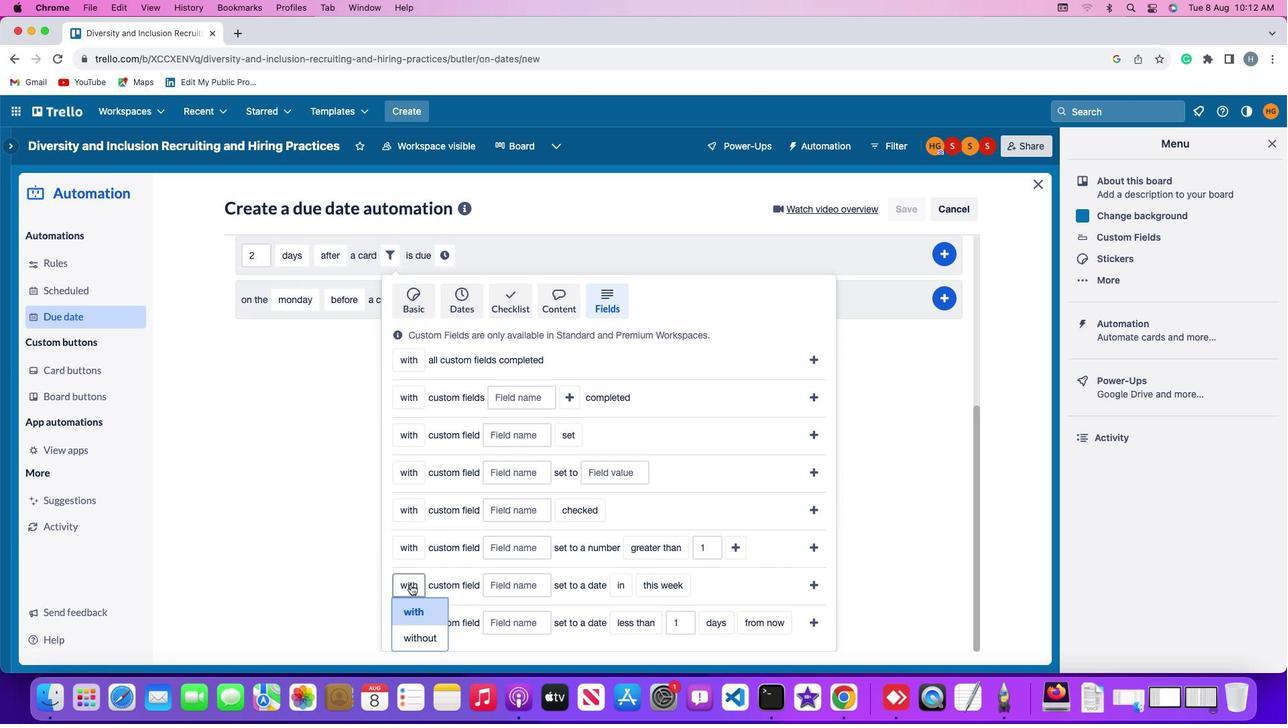 
Action: Mouse moved to (414, 635)
Screenshot: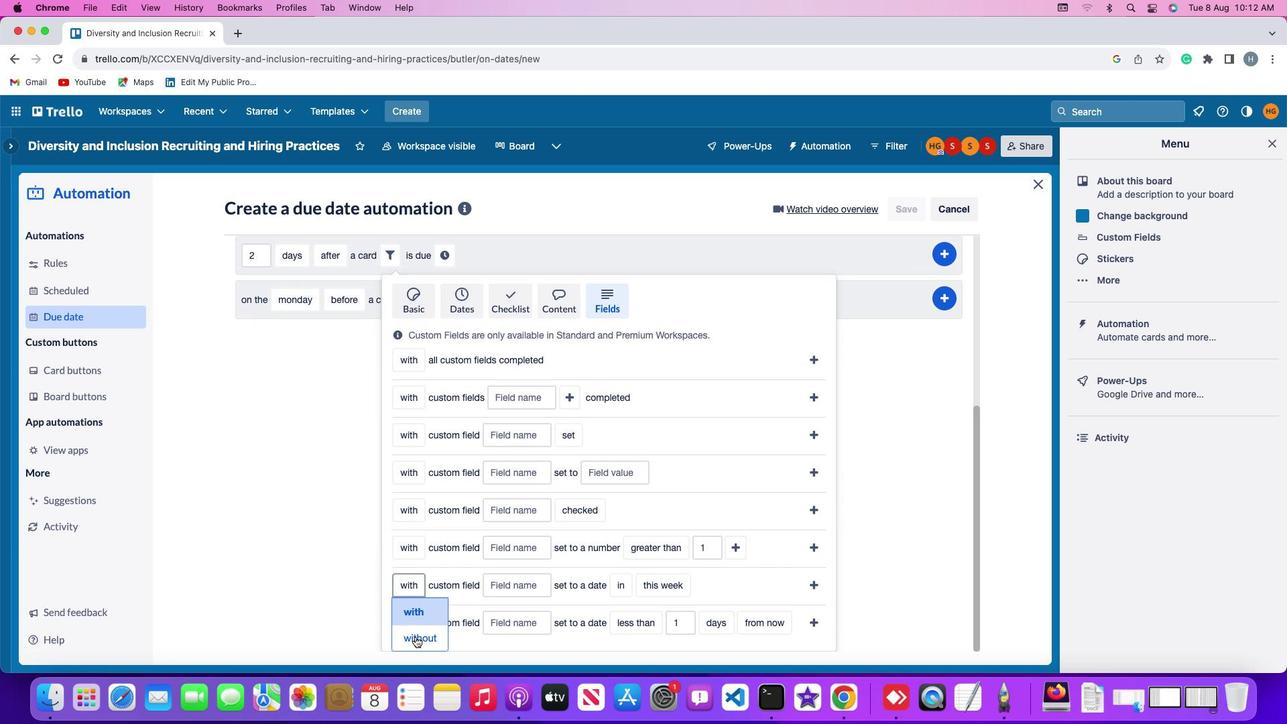 
Action: Mouse pressed left at (414, 635)
Screenshot: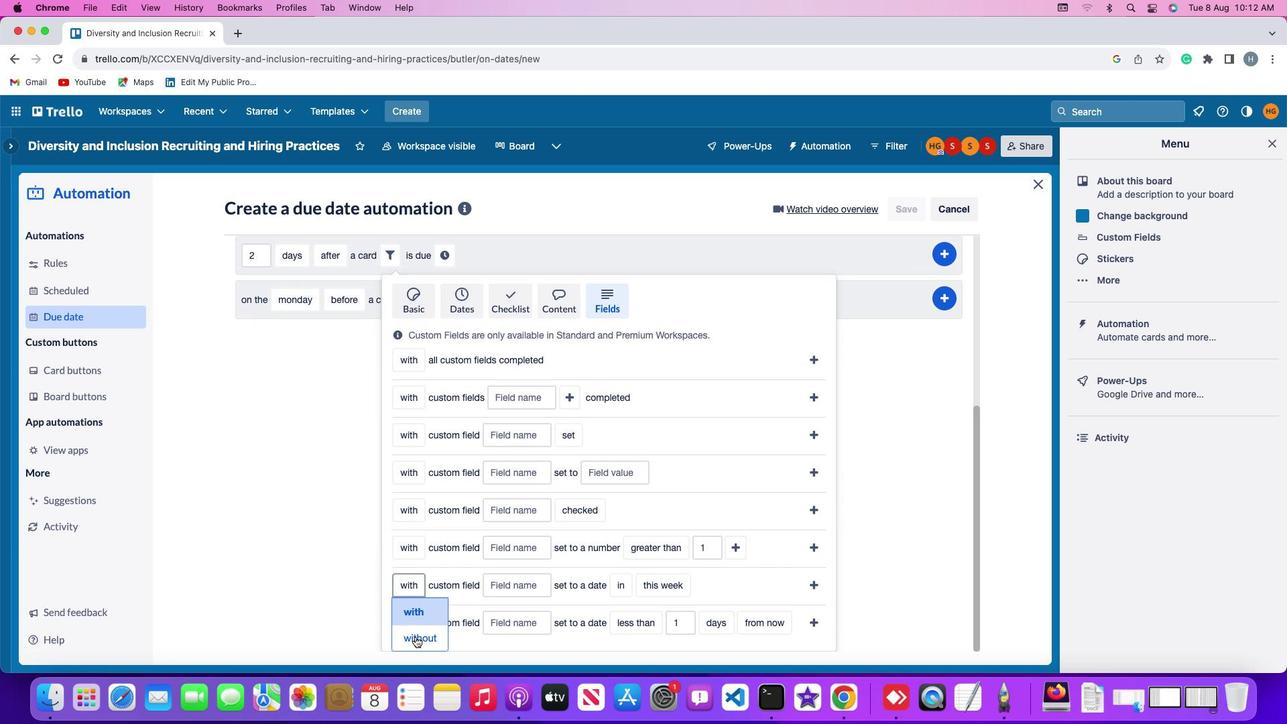 
Action: Mouse moved to (537, 582)
Screenshot: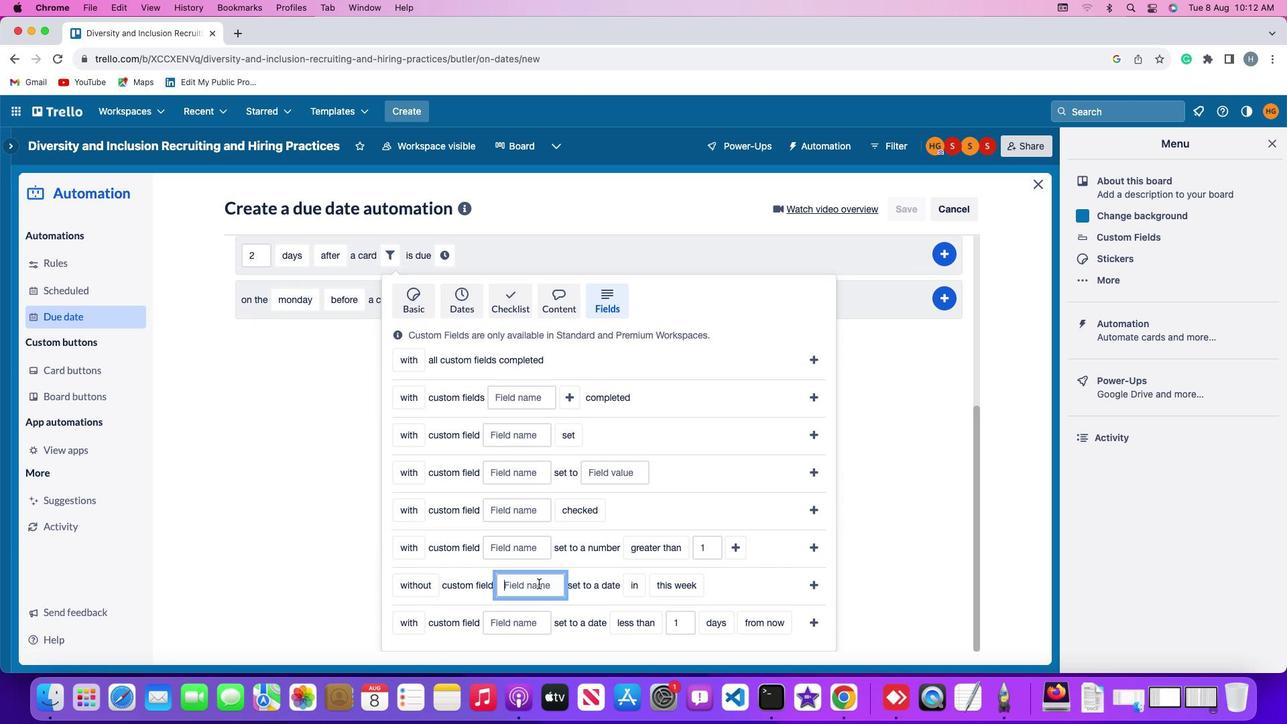 
Action: Mouse pressed left at (537, 582)
Screenshot: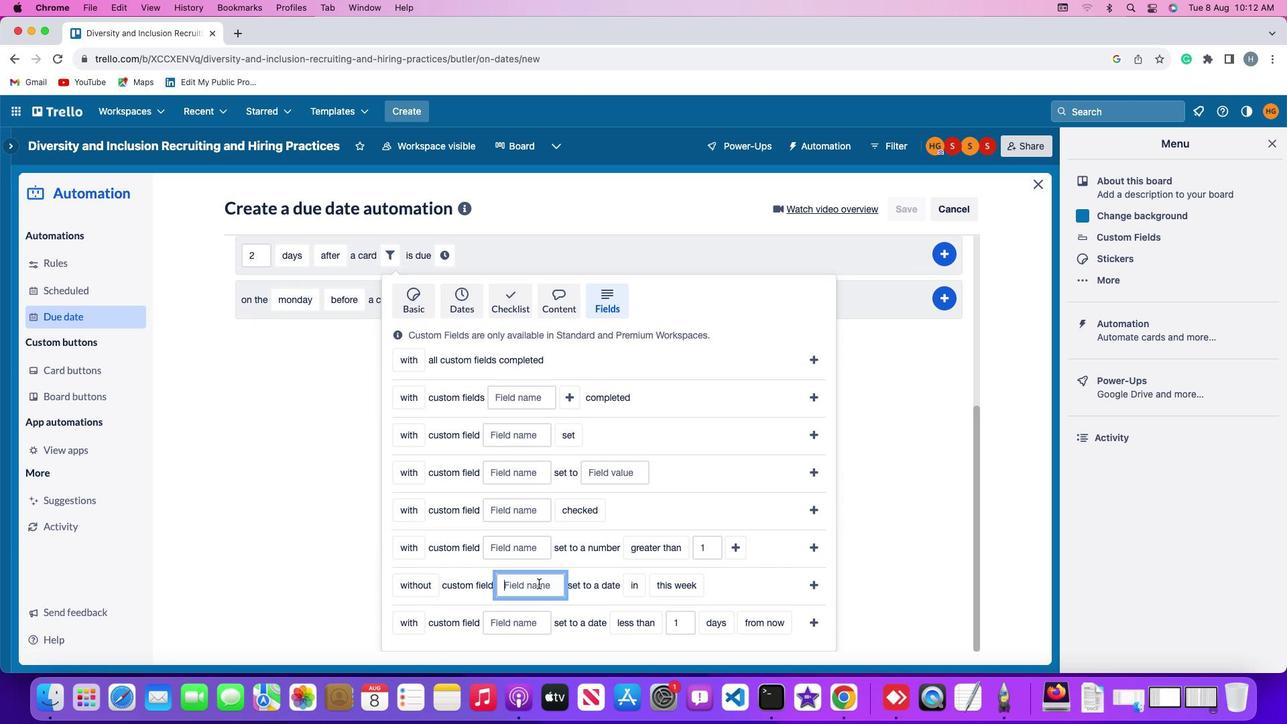 
Action: Key pressed Key.shift'r''e''s''u''m'Key.backspaceKey.backspaceKey.backspaceKey.backspaceKey.backspaceKey.shift'R''e''s''u''m''e'
Screenshot: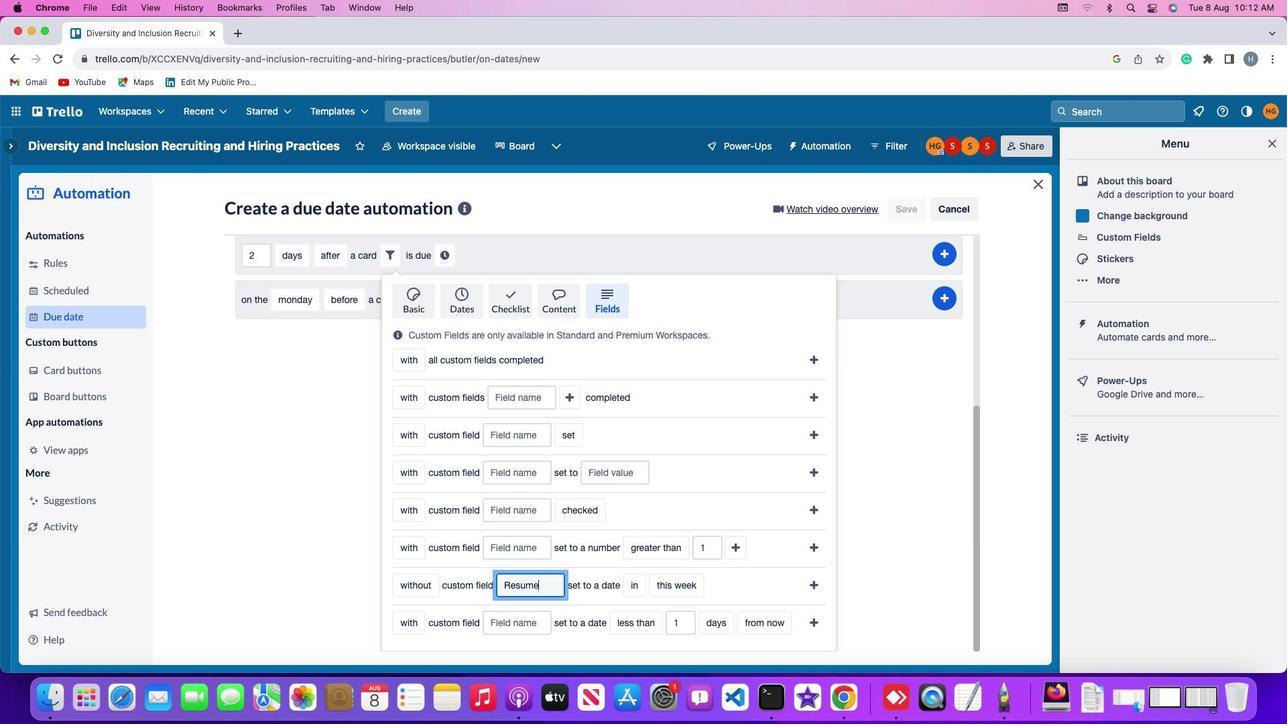 
Action: Mouse moved to (624, 586)
Screenshot: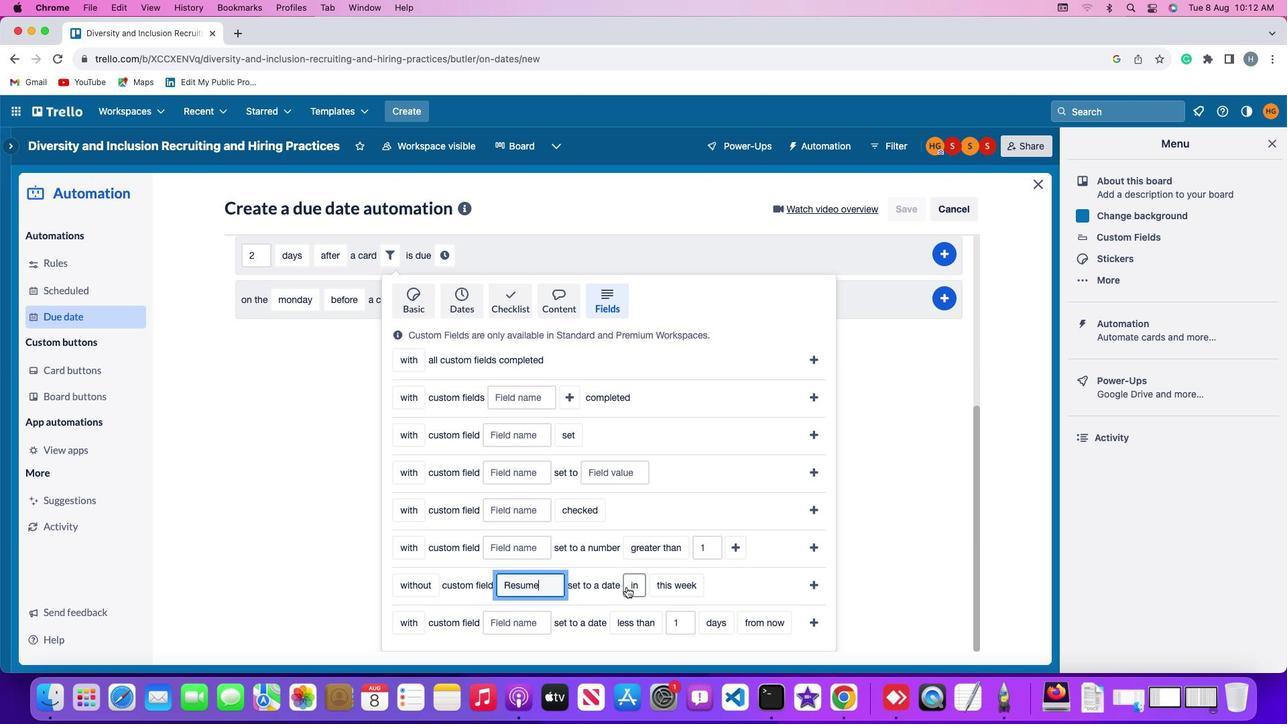 
Action: Mouse pressed left at (624, 586)
Screenshot: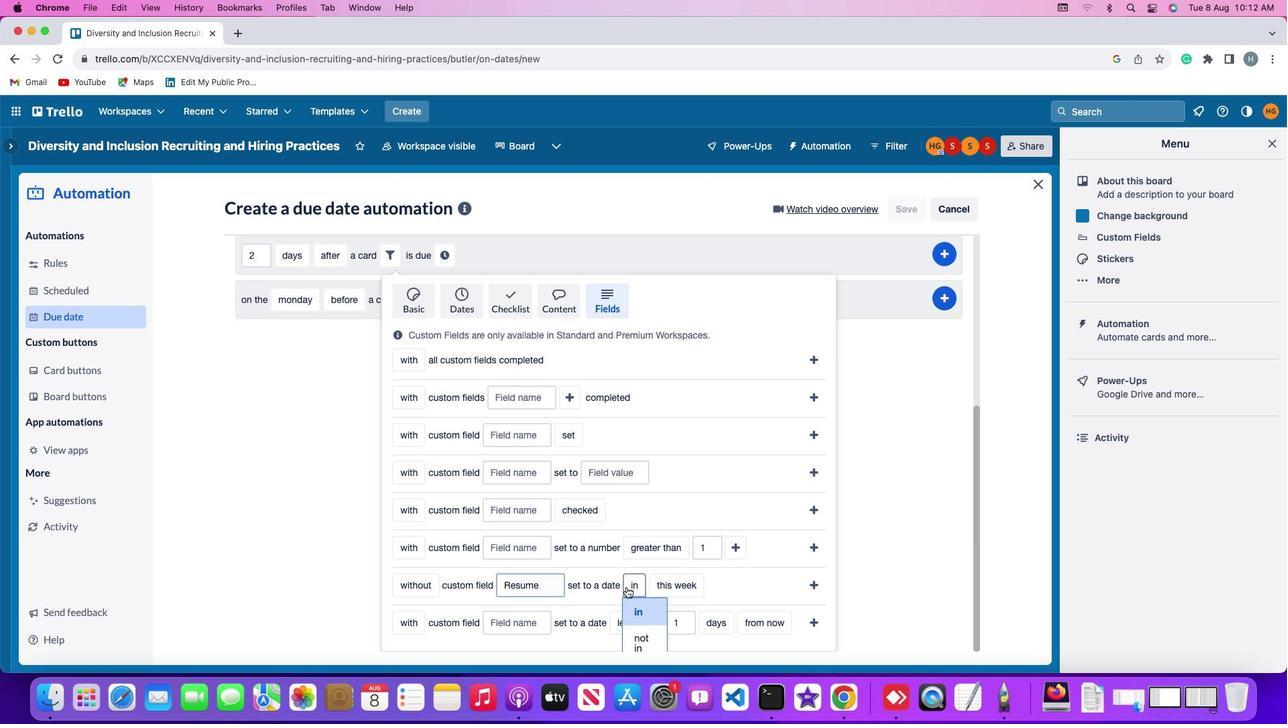 
Action: Mouse moved to (651, 607)
Screenshot: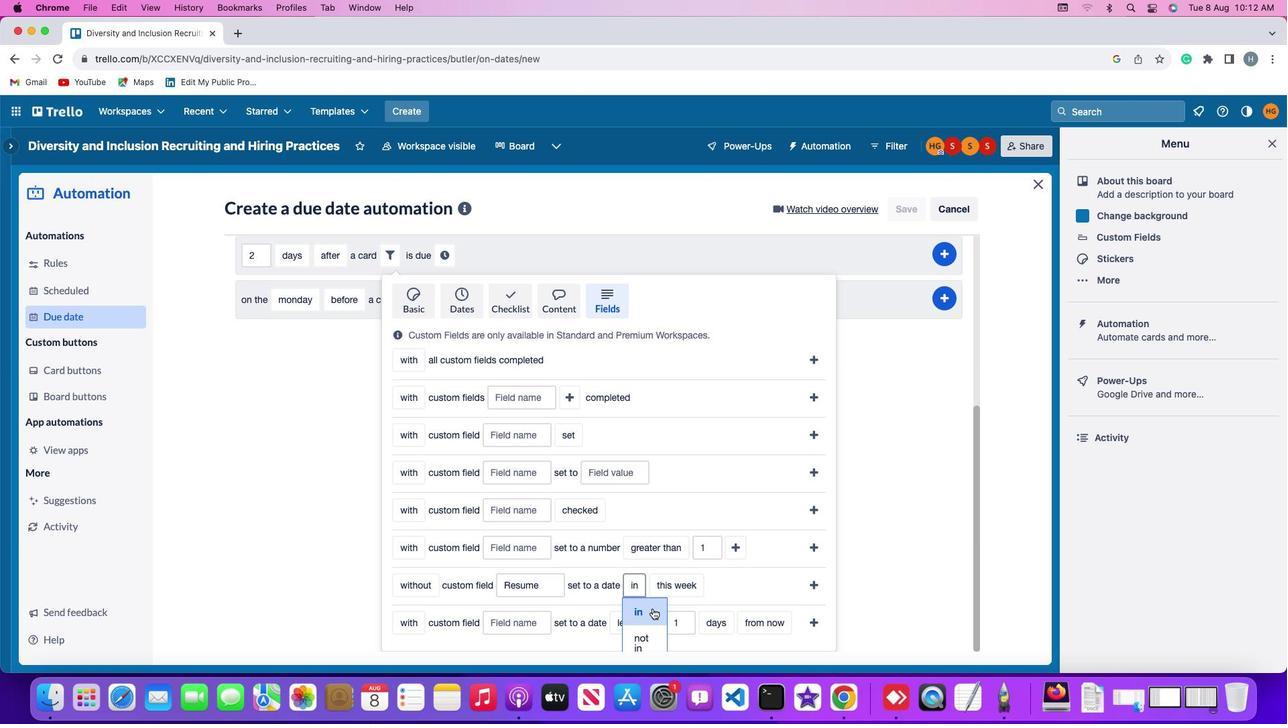 
Action: Mouse pressed left at (651, 607)
Screenshot: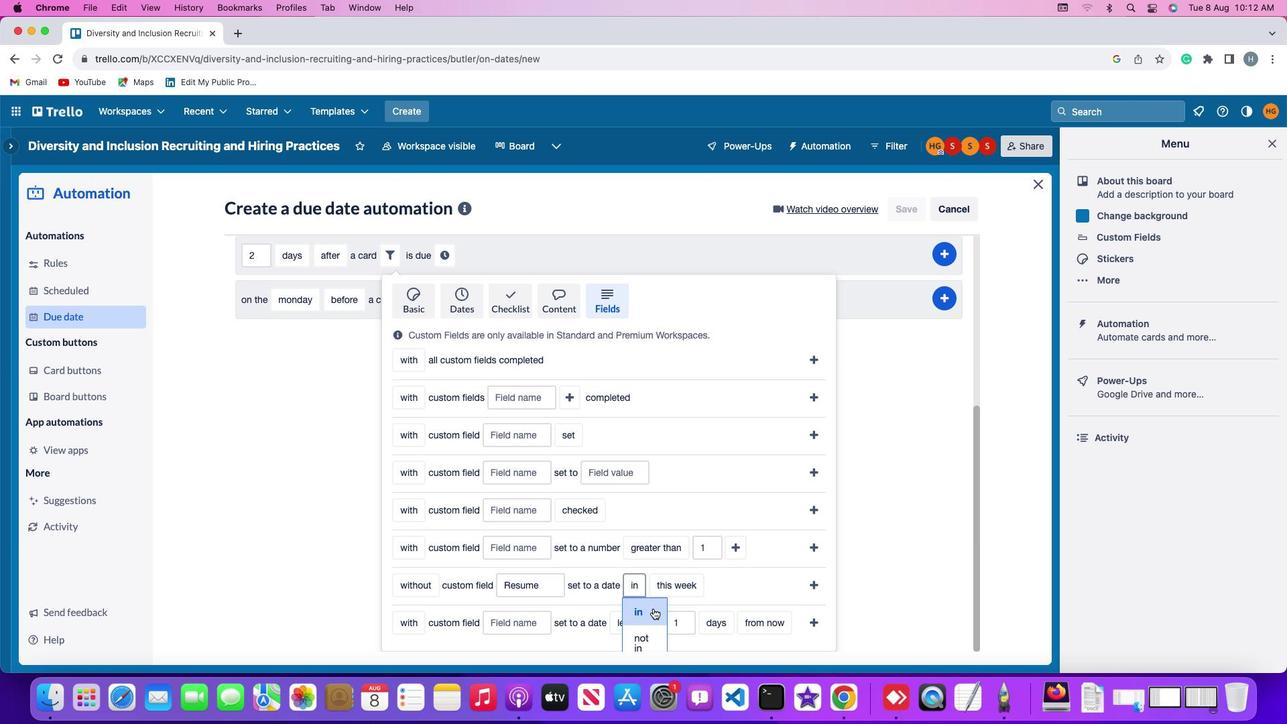 
Action: Mouse moved to (669, 592)
Screenshot: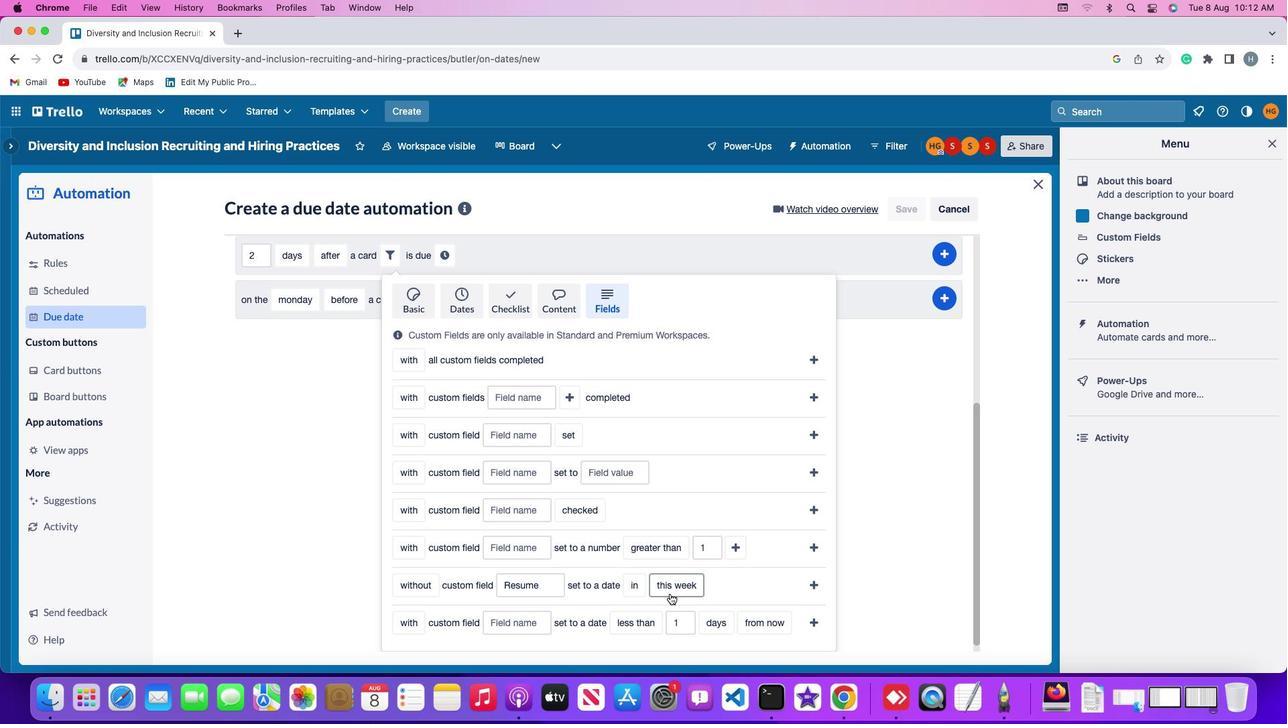 
Action: Mouse pressed left at (669, 592)
Screenshot: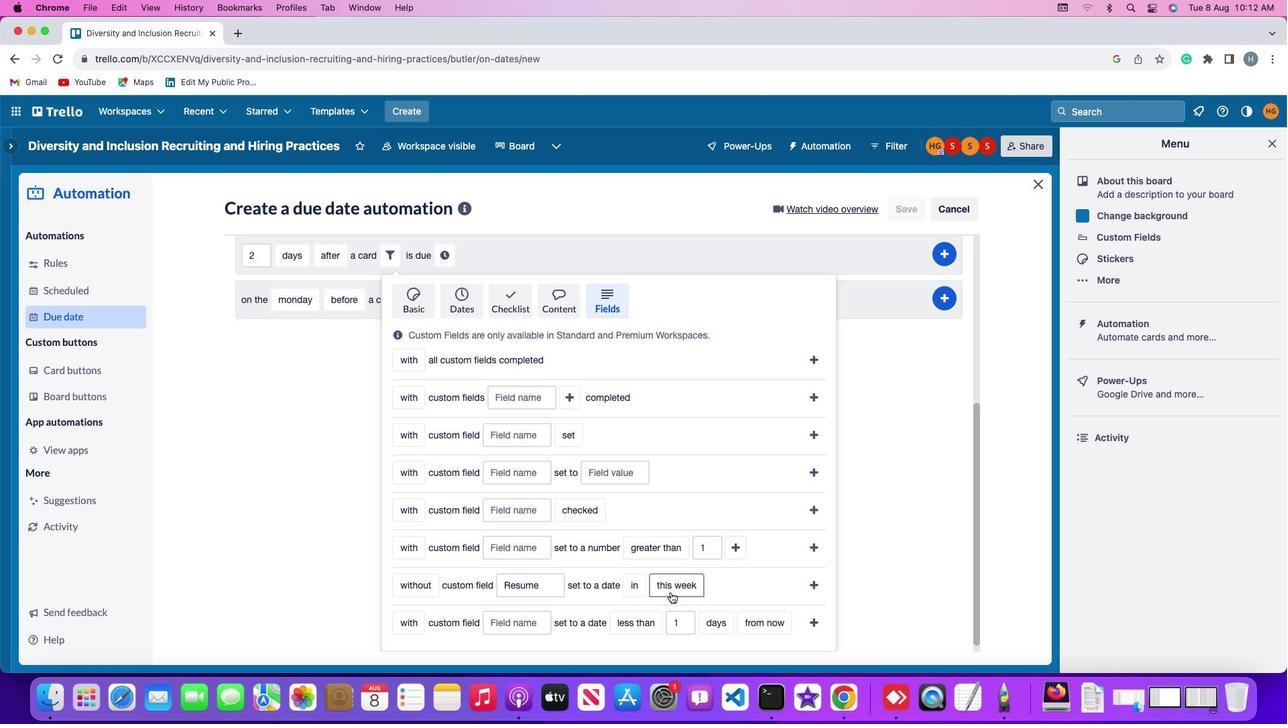 
Action: Mouse moved to (683, 635)
Screenshot: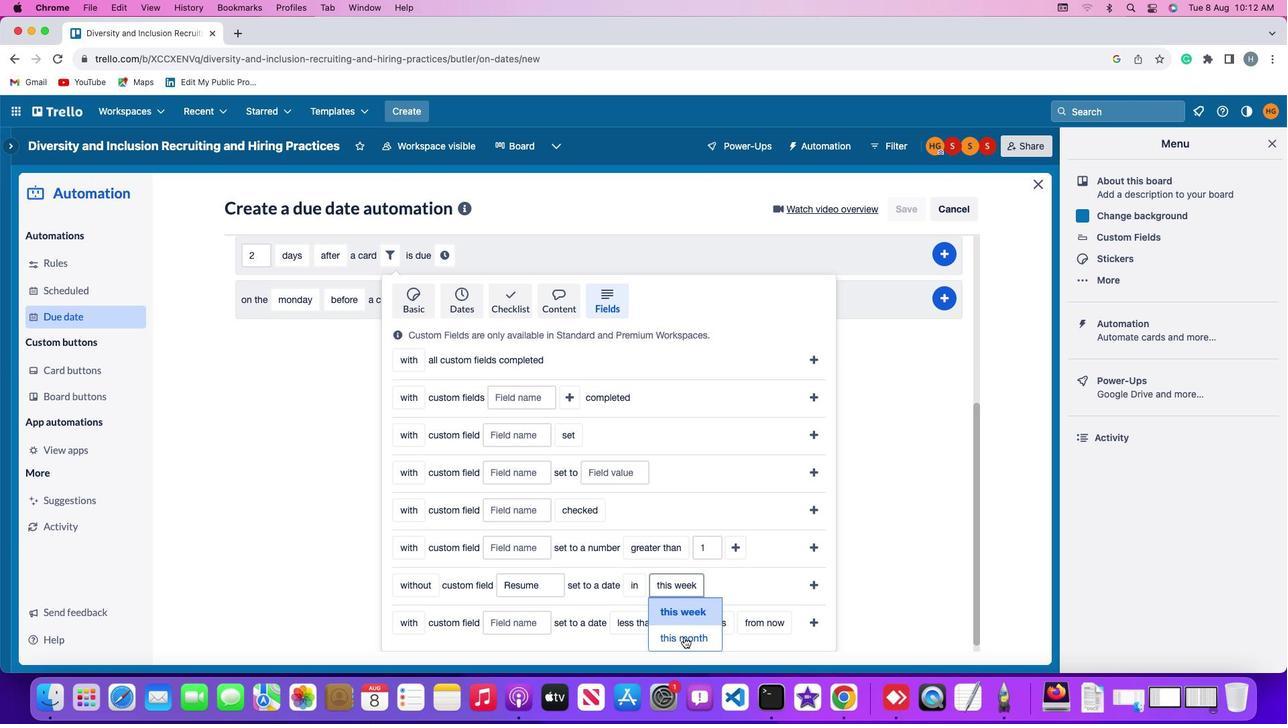 
Action: Mouse pressed left at (683, 635)
Screenshot: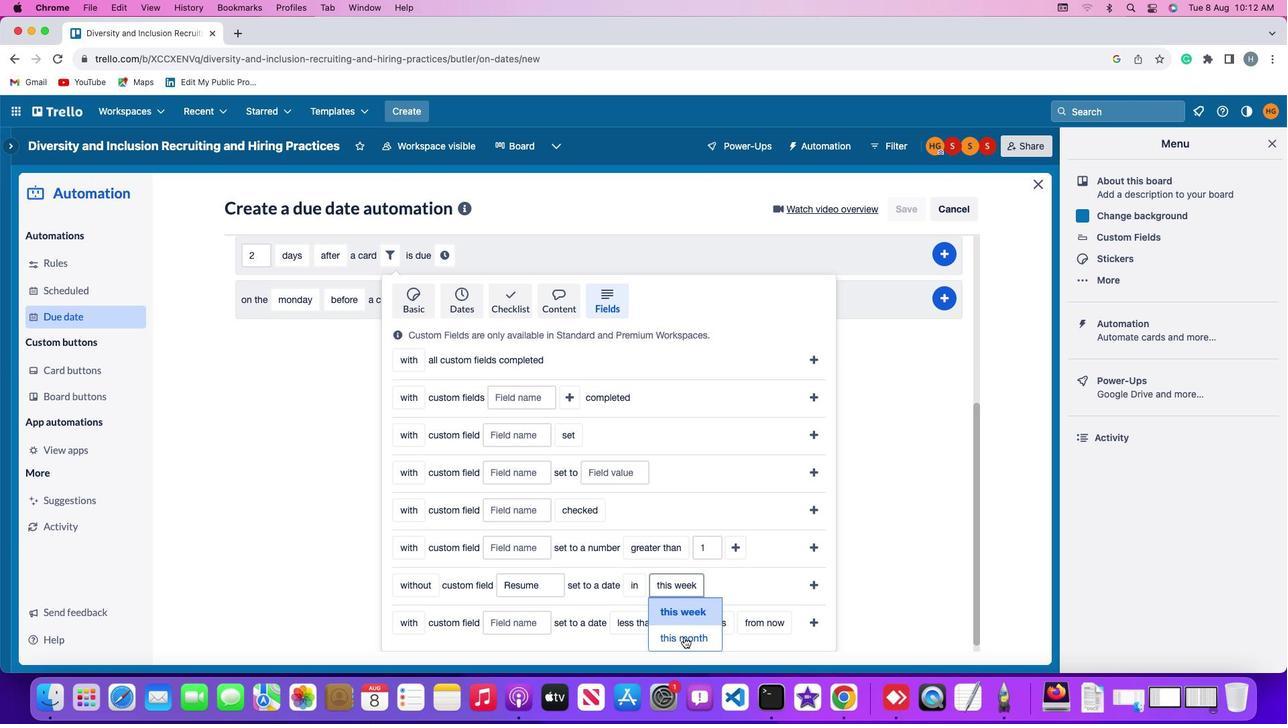 
Action: Mouse moved to (814, 581)
Screenshot: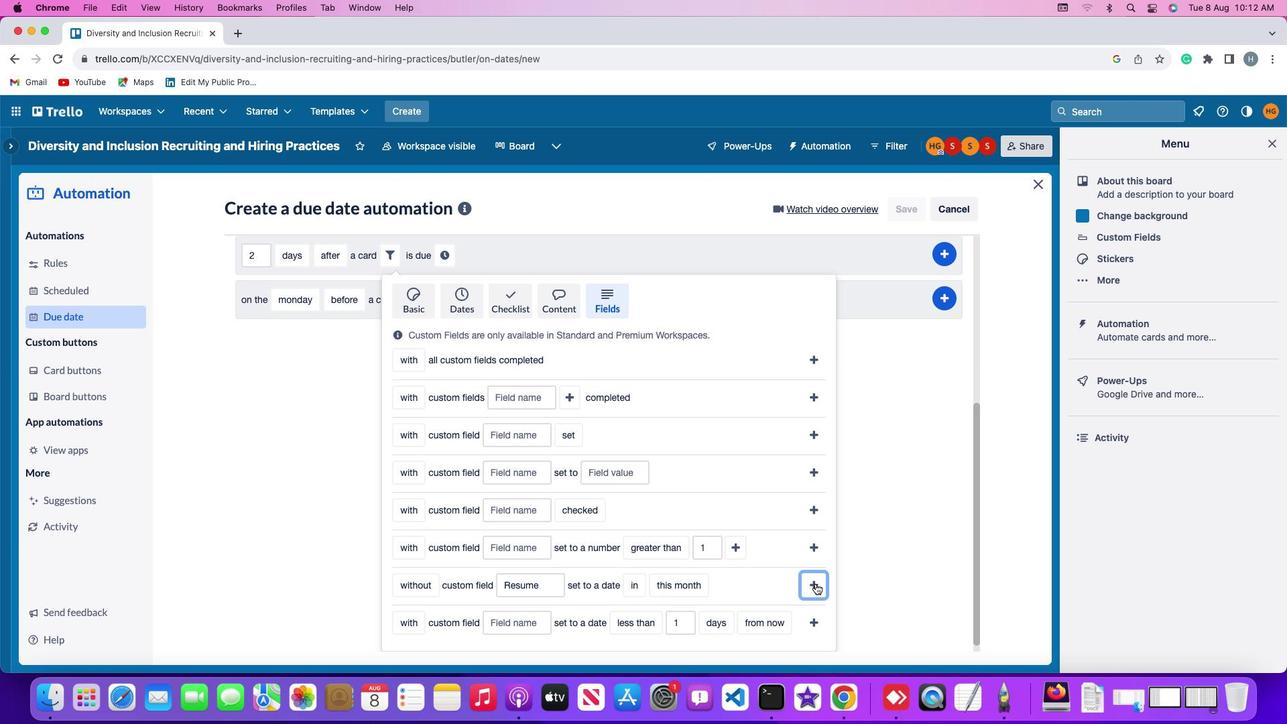 
Action: Mouse pressed left at (814, 581)
Screenshot: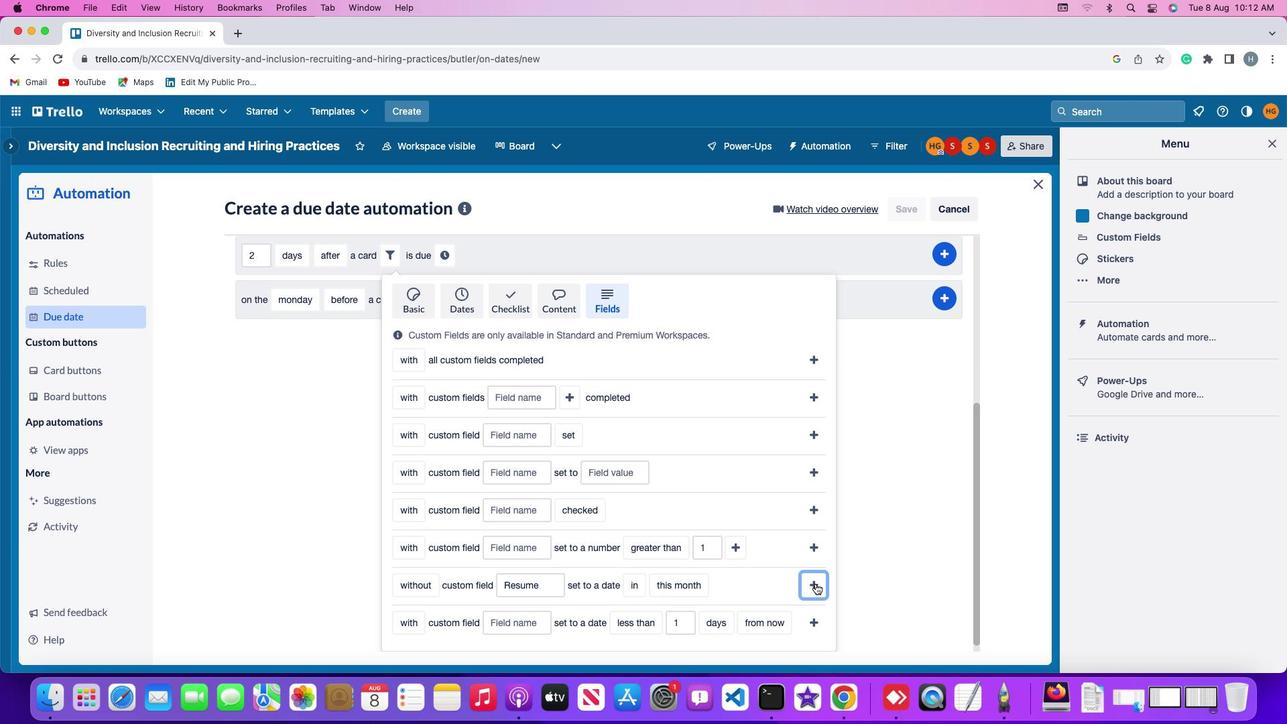 
Action: Mouse moved to (720, 540)
Screenshot: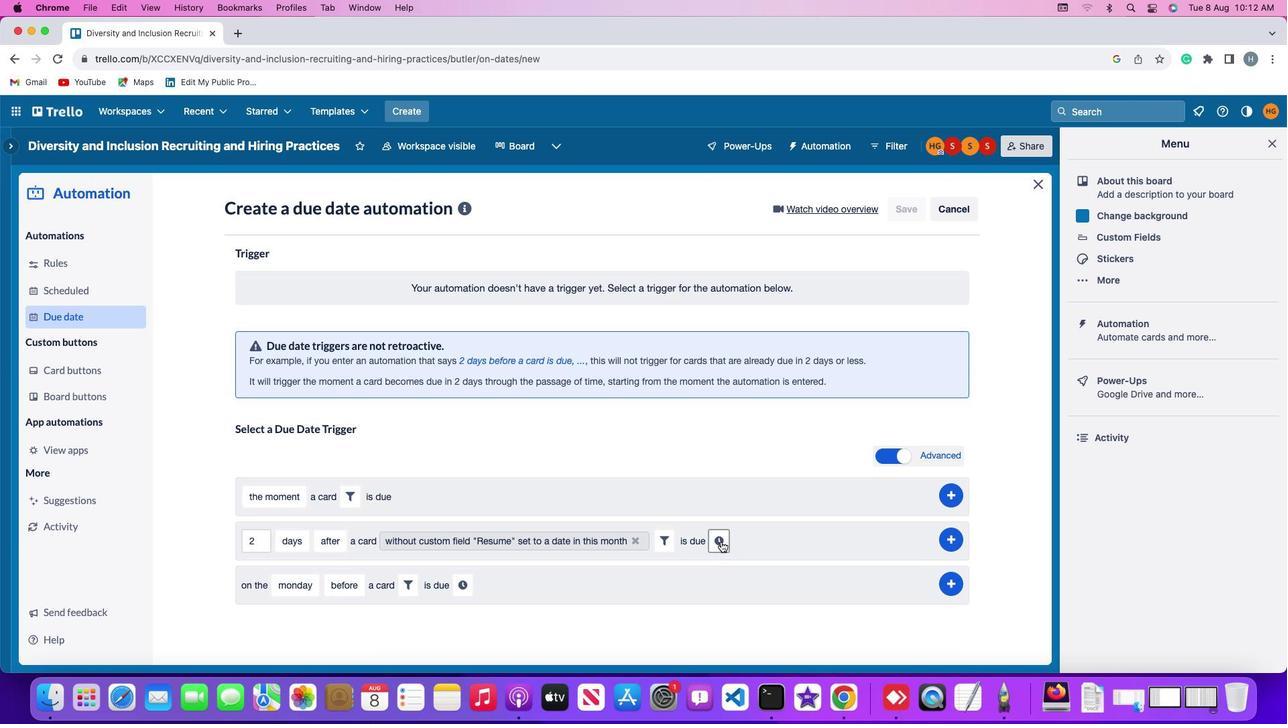 
Action: Mouse pressed left at (720, 540)
Screenshot: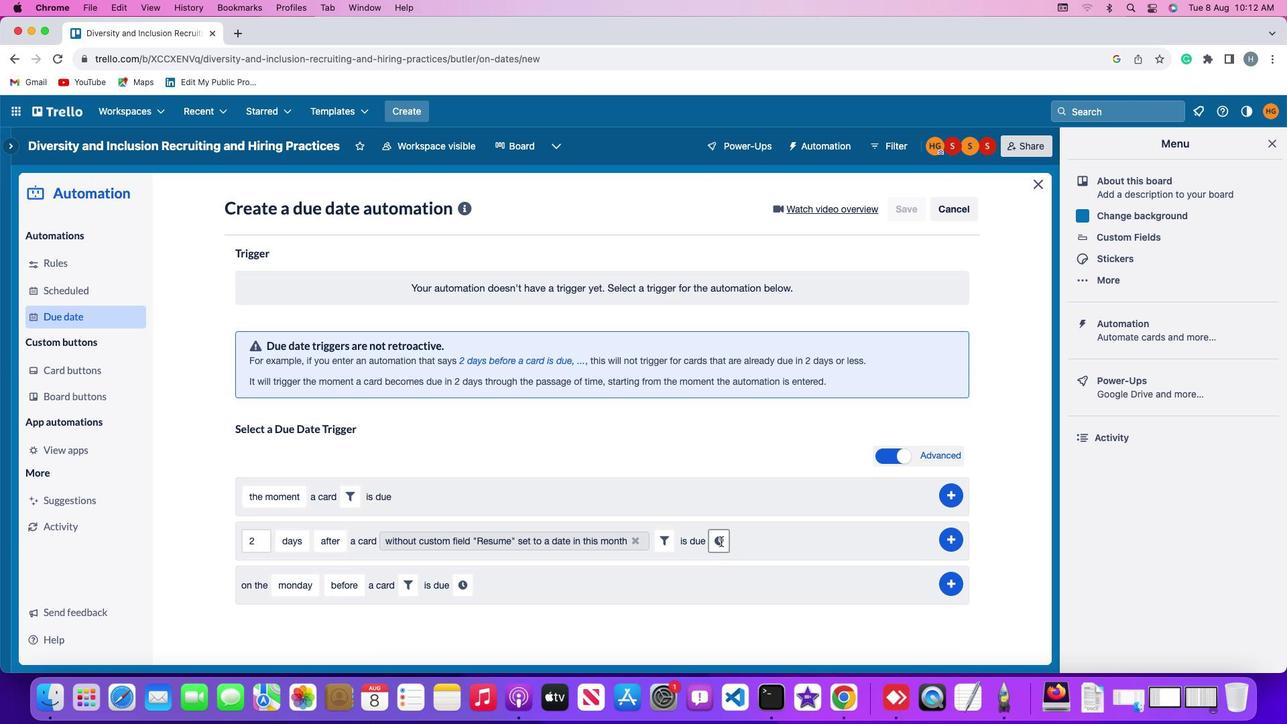 
Action: Mouse moved to (746, 543)
Screenshot: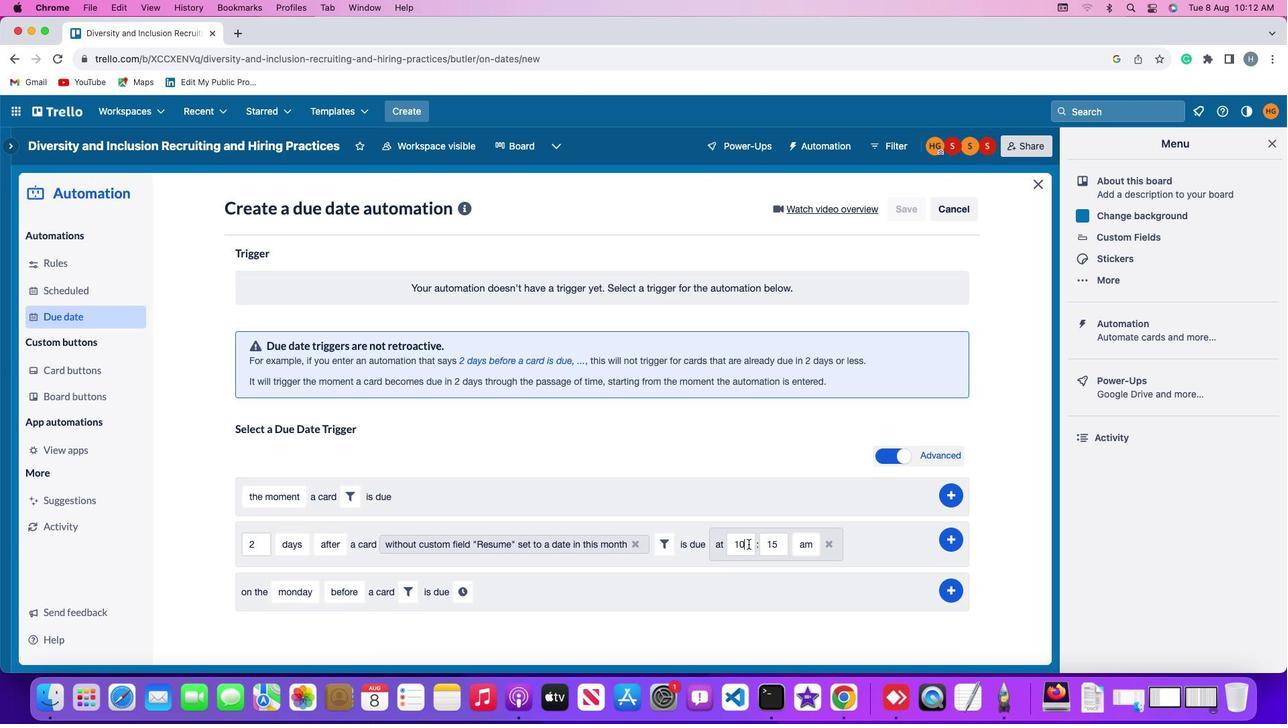 
Action: Mouse pressed left at (746, 543)
Screenshot: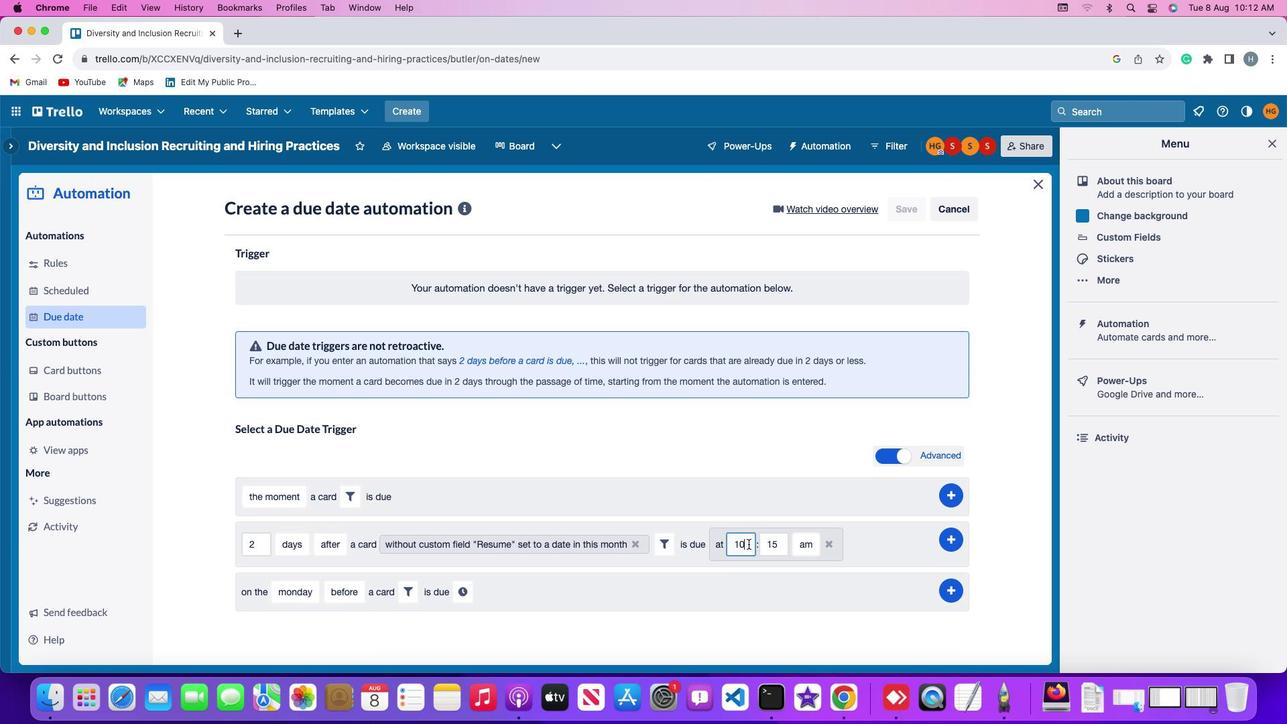 
Action: Mouse moved to (746, 543)
Screenshot: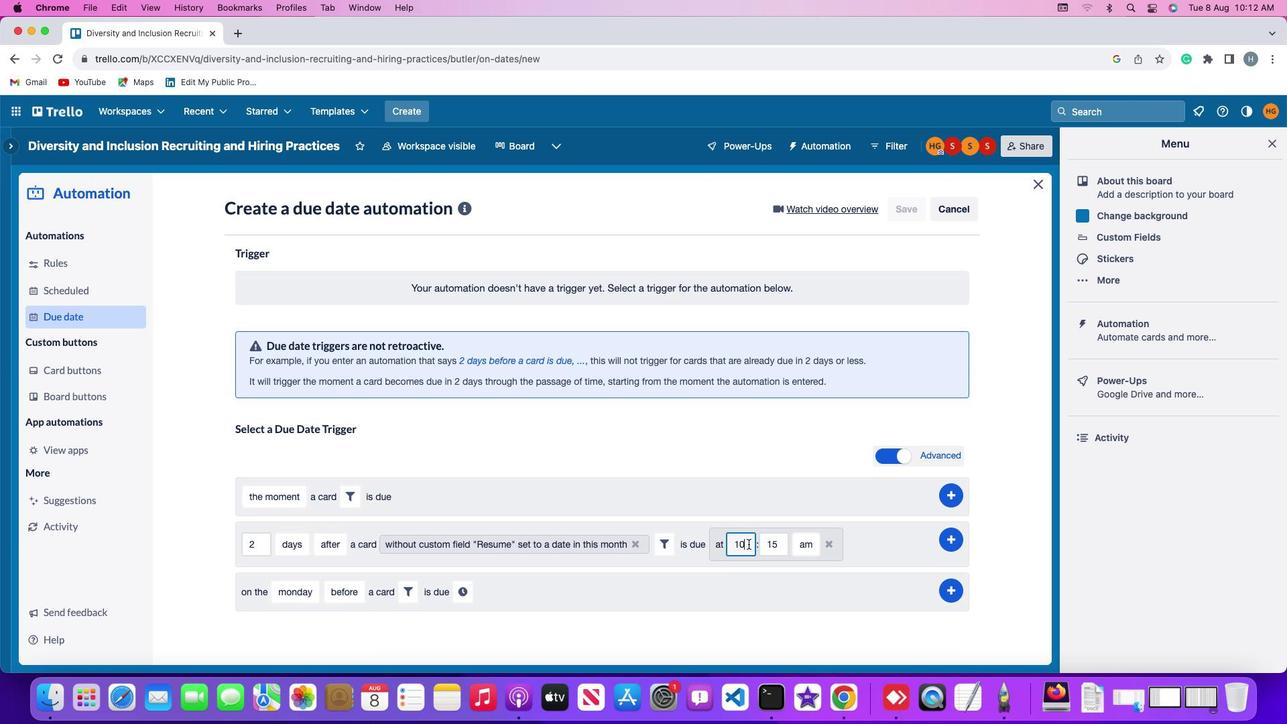 
Action: Key pressed Key.backspaceKey.backspace'1''1'
Screenshot: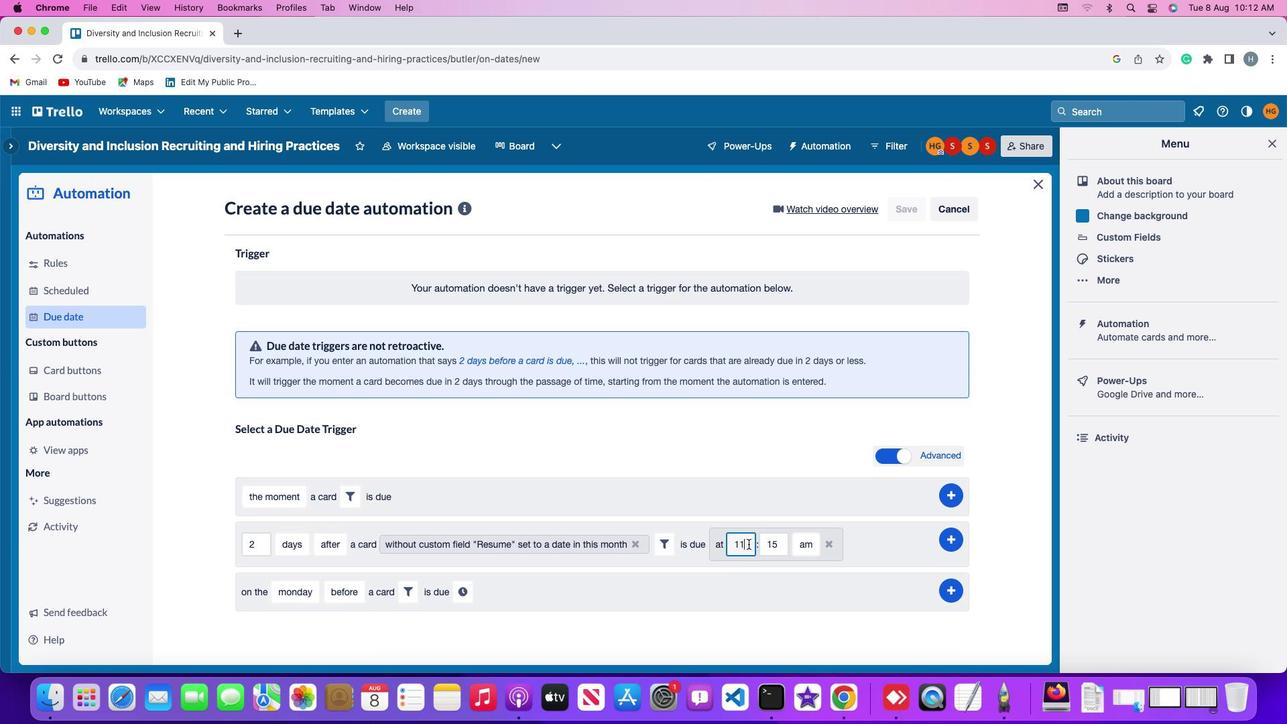 
Action: Mouse moved to (783, 541)
Screenshot: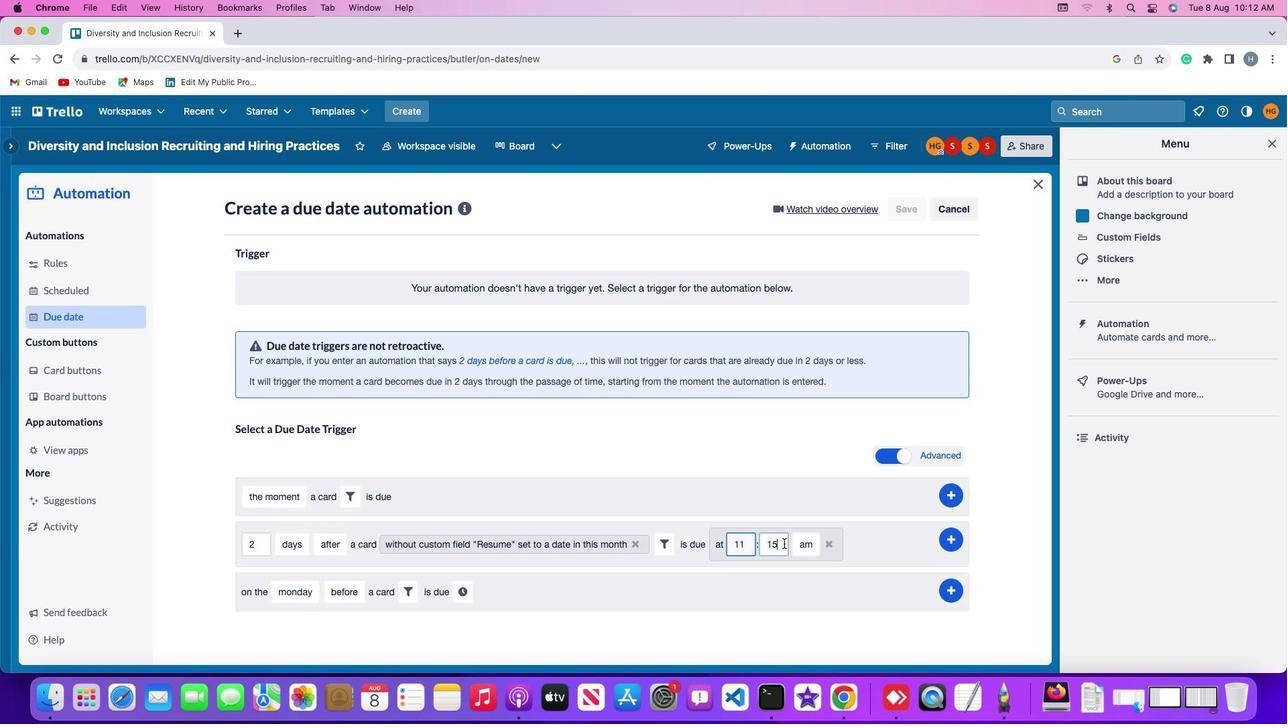 
Action: Mouse pressed left at (783, 541)
Screenshot: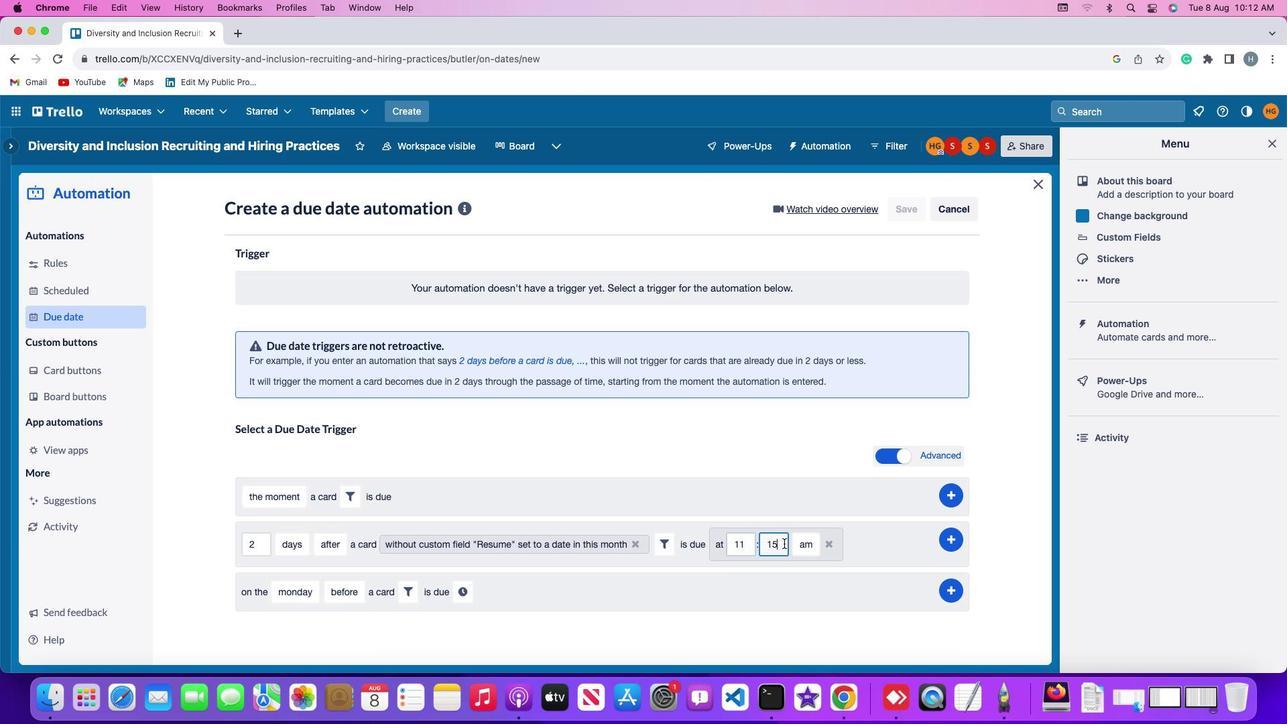 
Action: Key pressed Key.backspaceKey.backspace
Screenshot: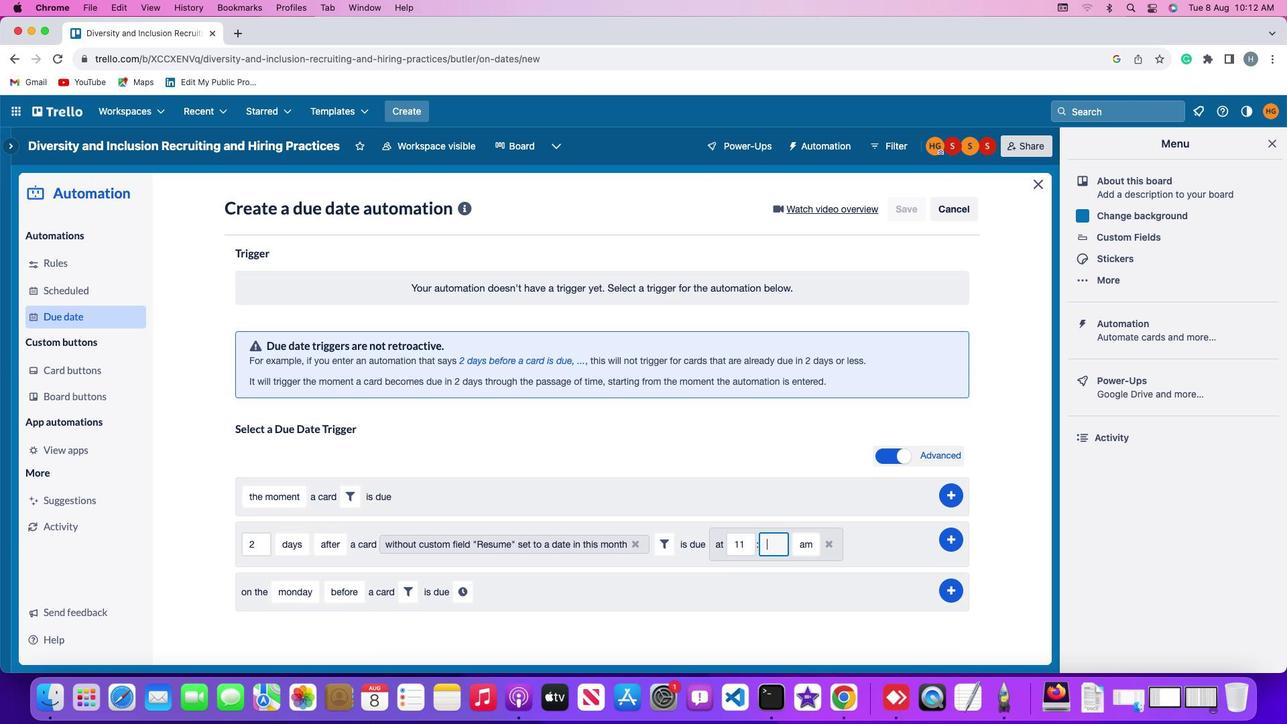 
Action: Mouse moved to (783, 541)
Screenshot: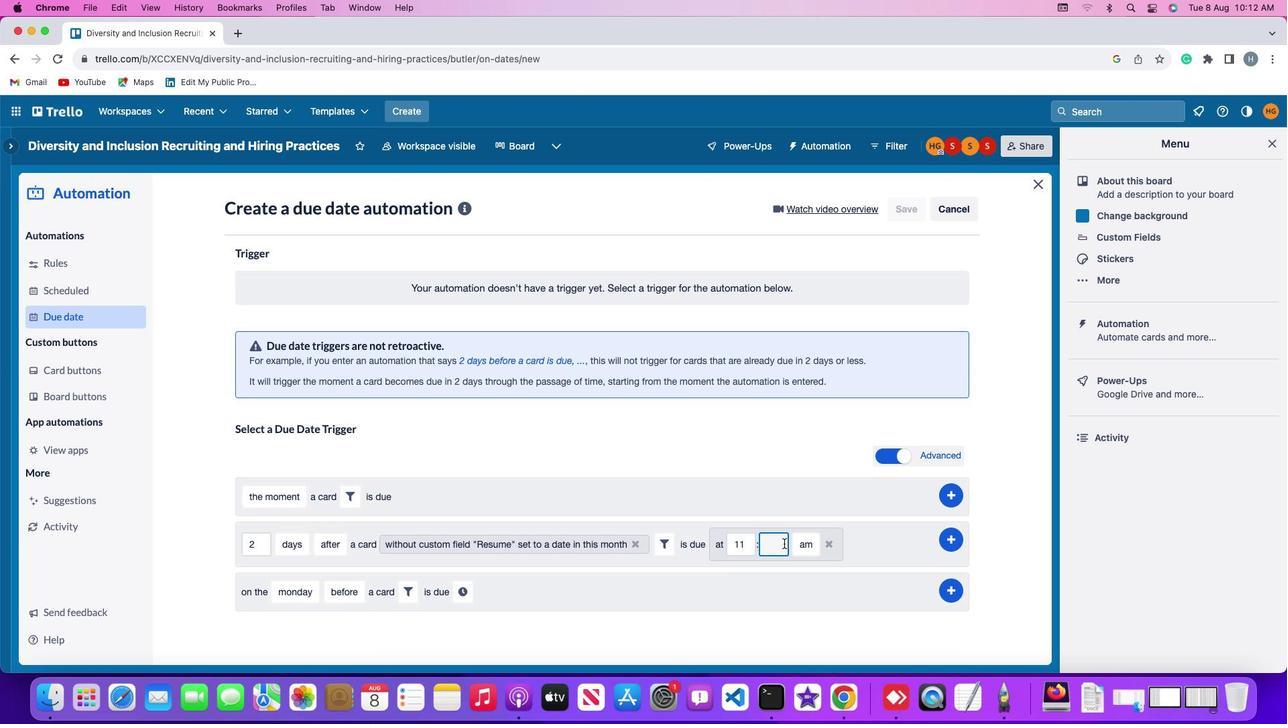 
Action: Key pressed '0''0'
Screenshot: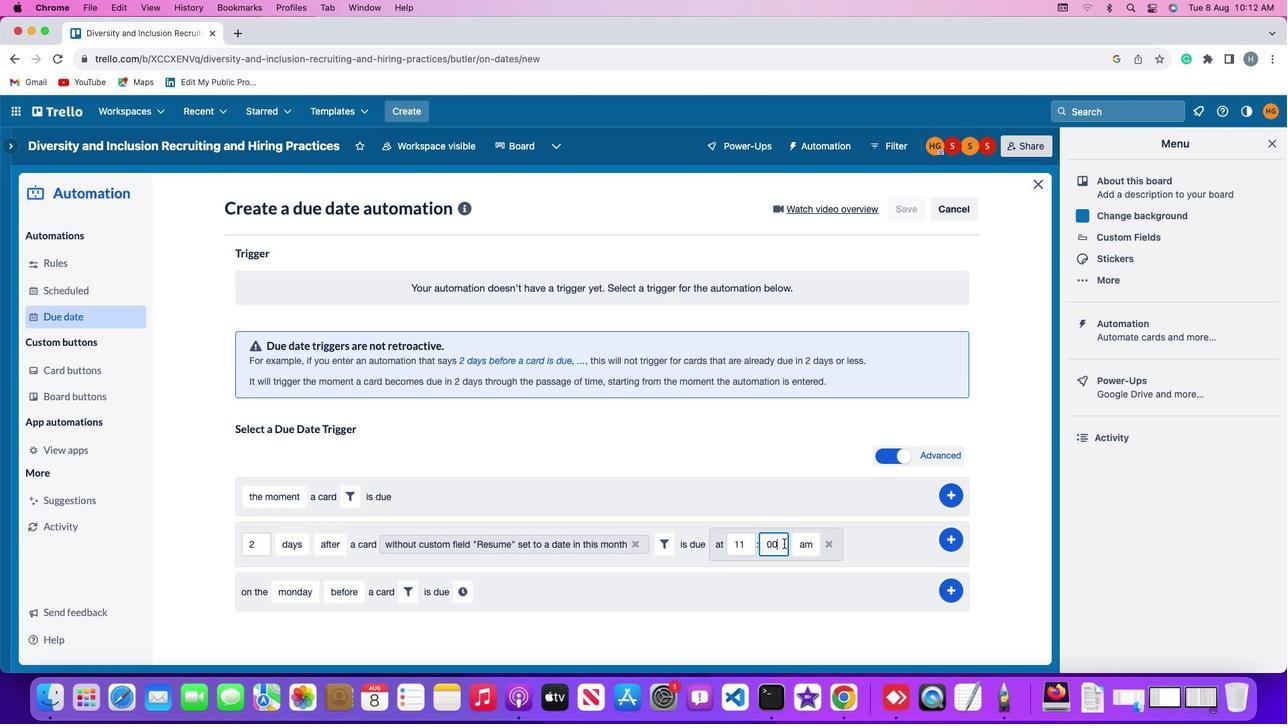 
Action: Mouse moved to (797, 541)
Screenshot: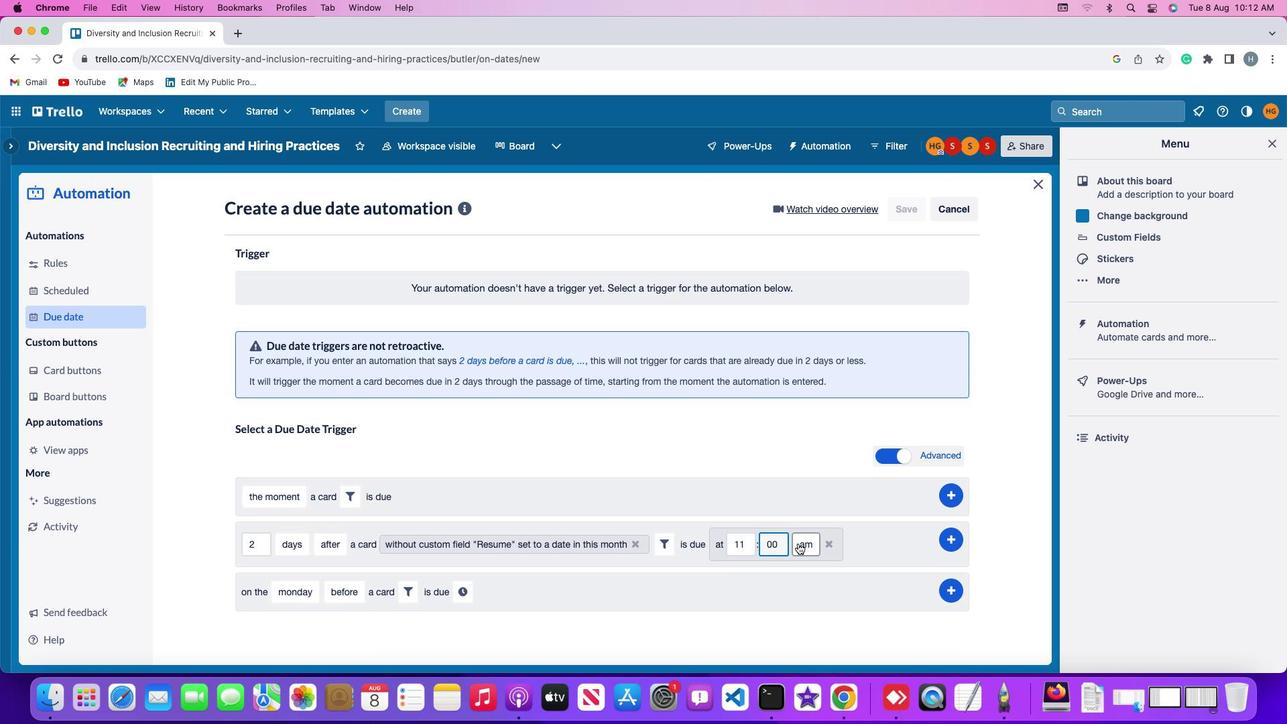
Action: Mouse pressed left at (797, 541)
Screenshot: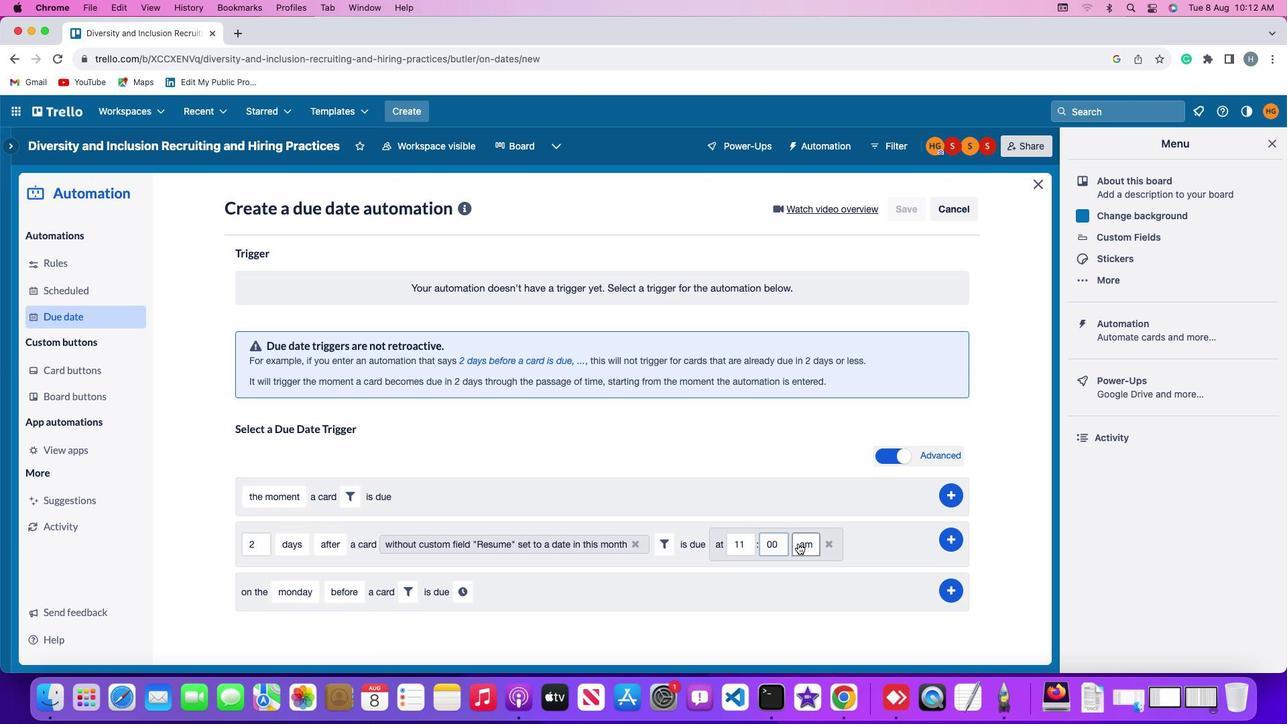 
Action: Mouse moved to (801, 569)
Screenshot: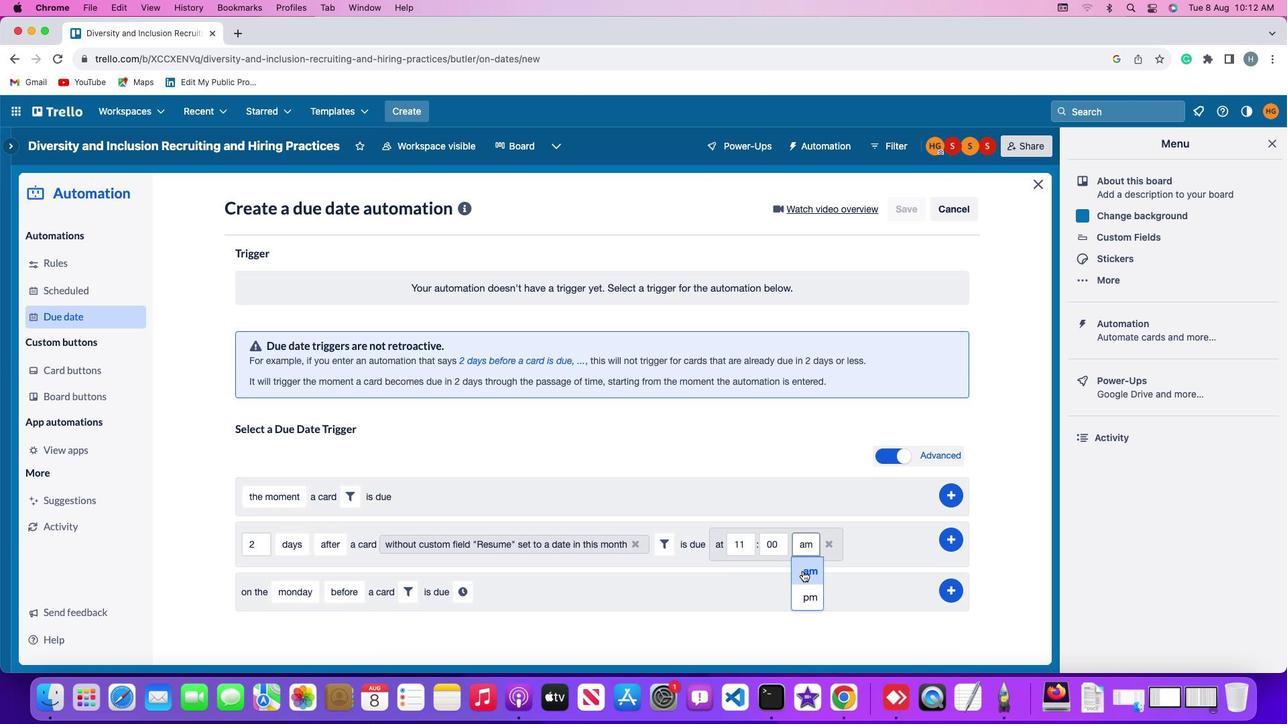 
Action: Mouse pressed left at (801, 569)
Screenshot: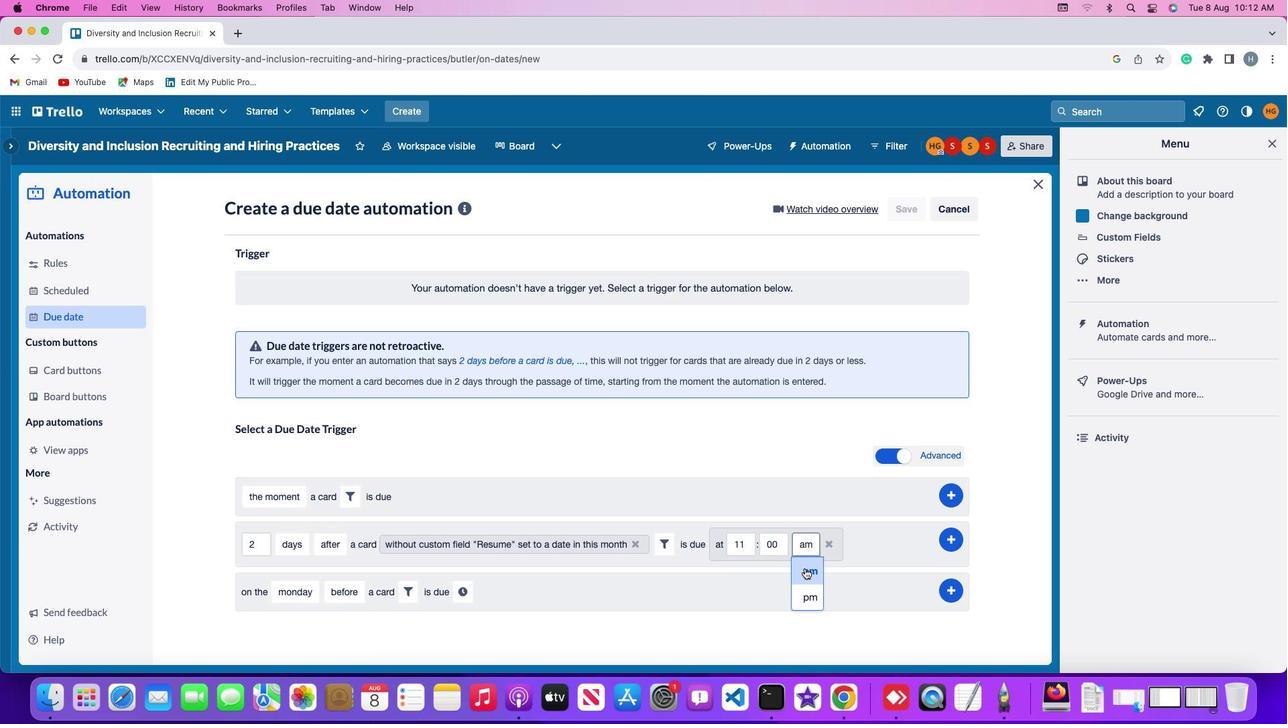 
Action: Mouse moved to (953, 538)
Screenshot: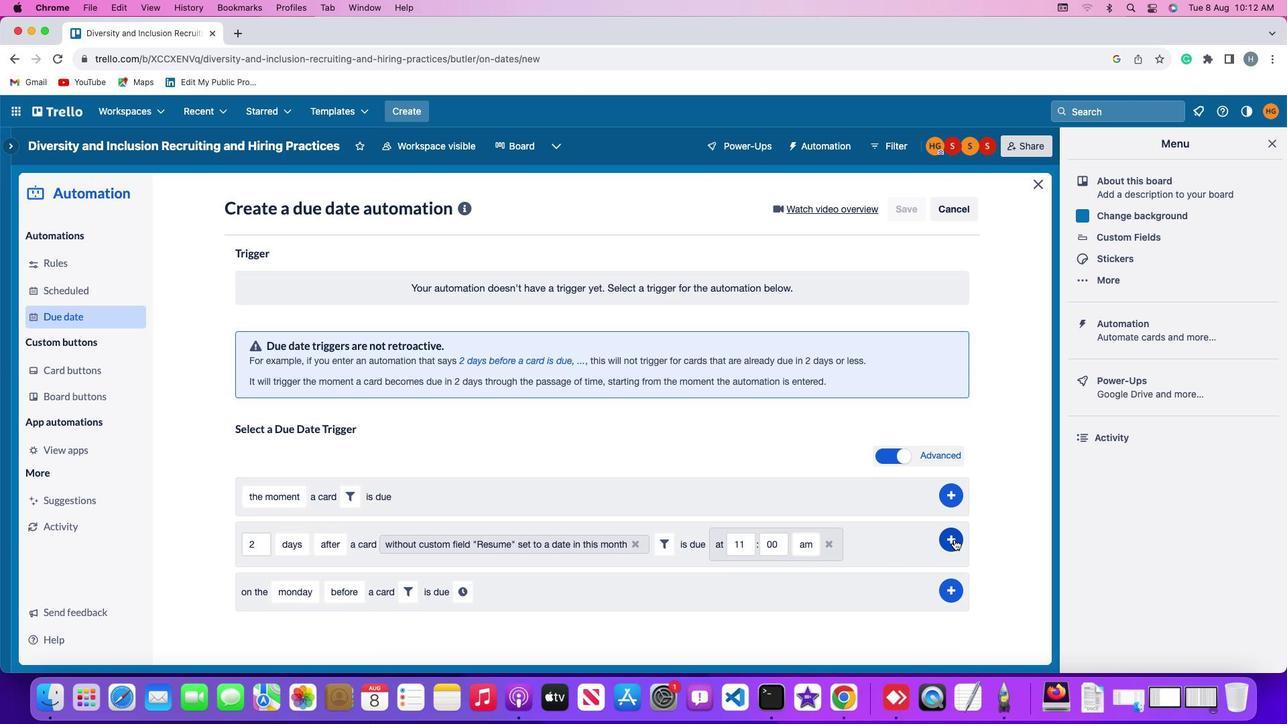 
Action: Mouse pressed left at (953, 538)
Screenshot: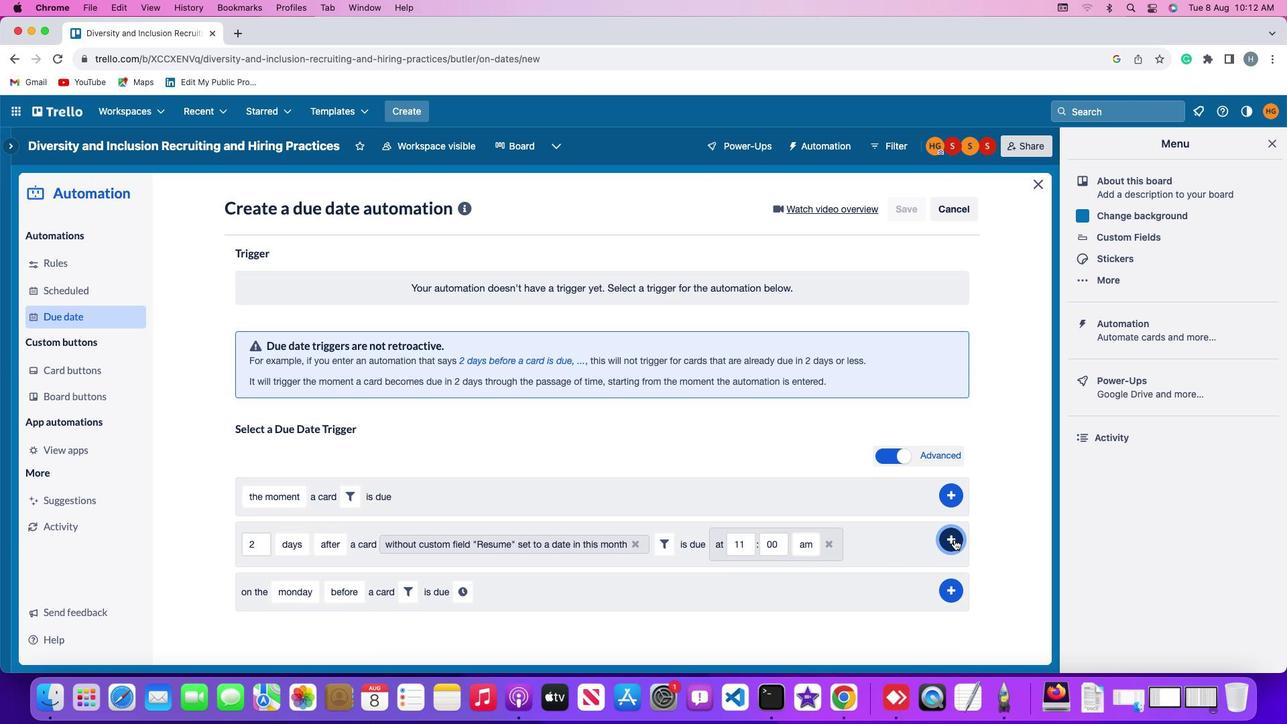 
Action: Mouse moved to (1007, 429)
Screenshot: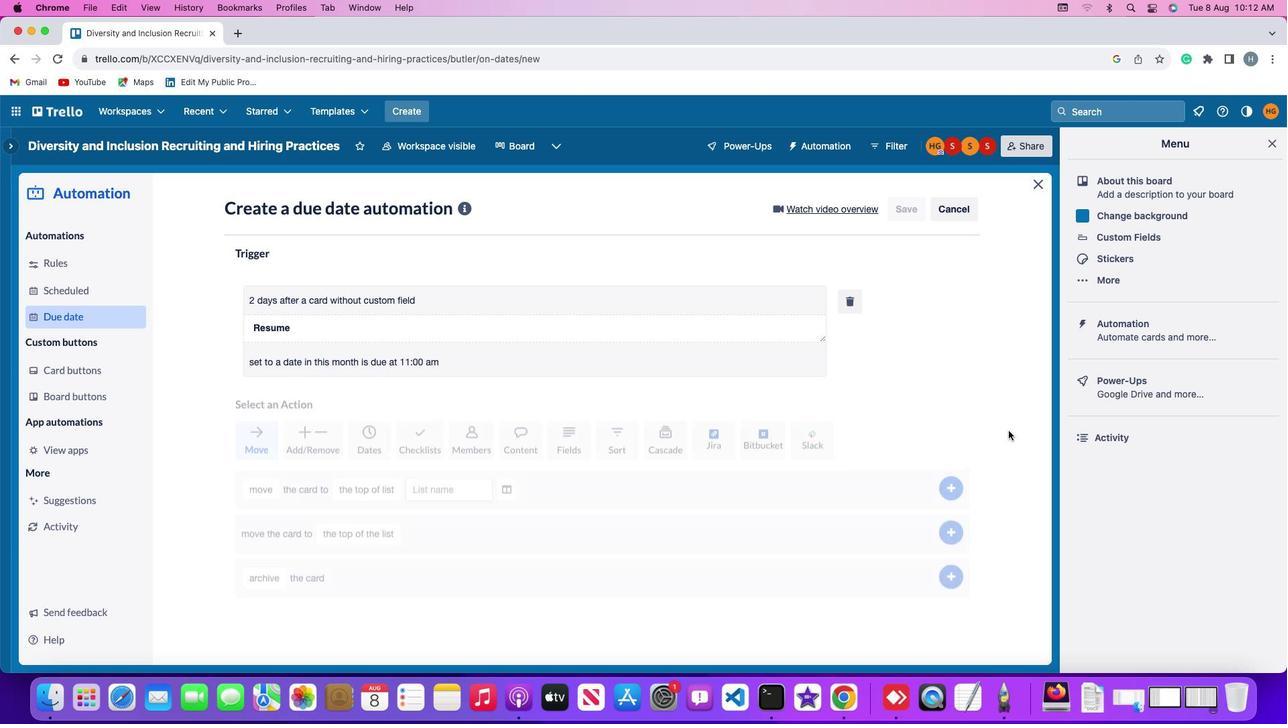 
